 Task: Get directions from Grand Canyon, Arizona, United States to Lake Tahoe, California/Nevada, United States and reverse  starting point and destination and check the flight options
Action: Mouse moved to (1179, 269)
Screenshot: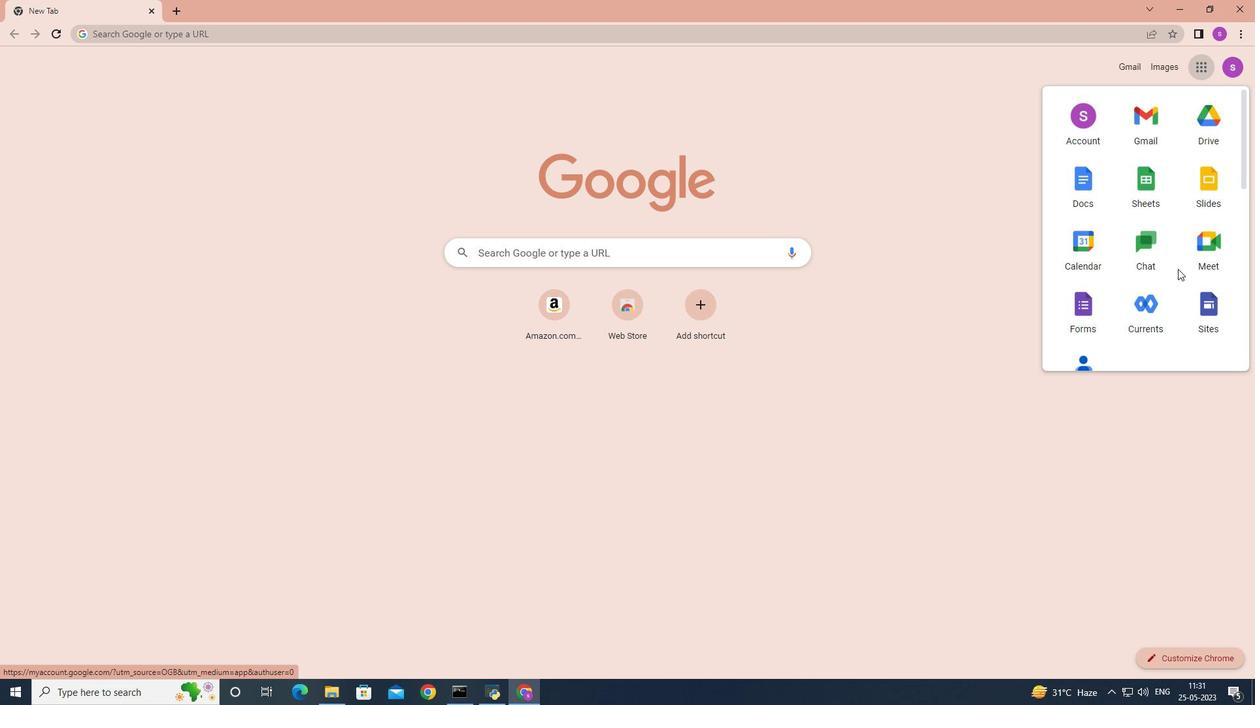 
Action: Mouse scrolled (1179, 268) with delta (0, 0)
Screenshot: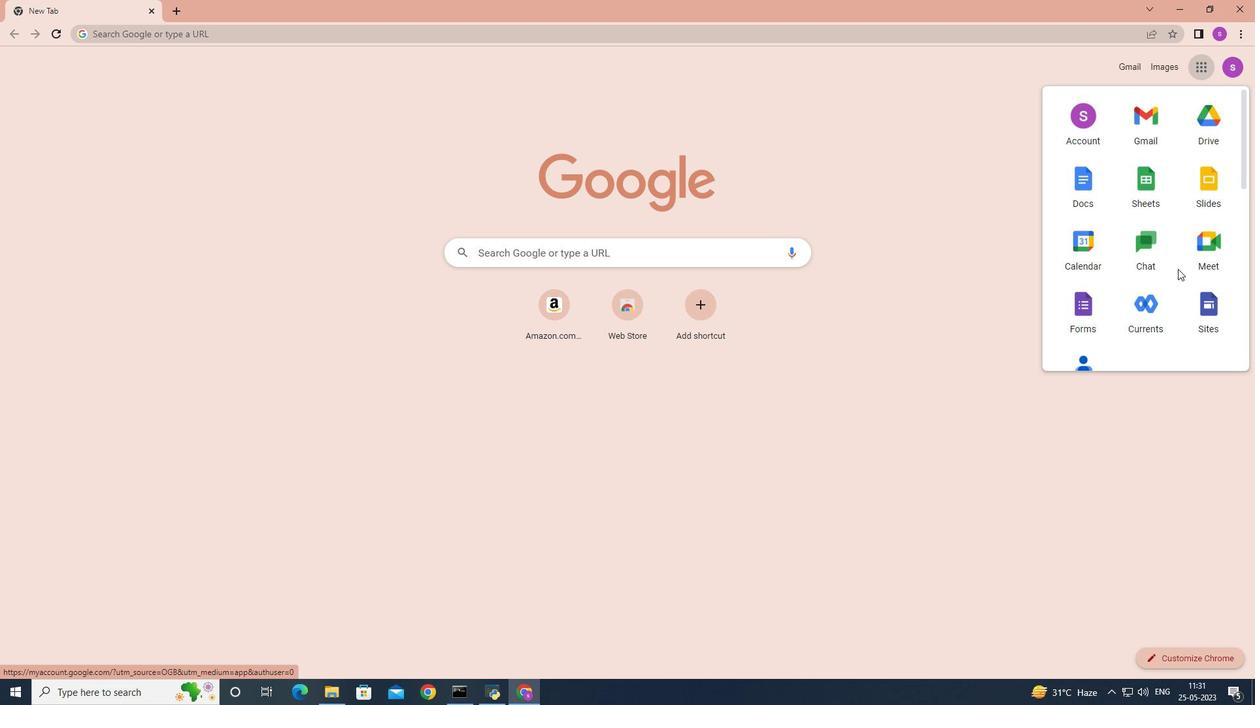 
Action: Mouse moved to (1178, 269)
Screenshot: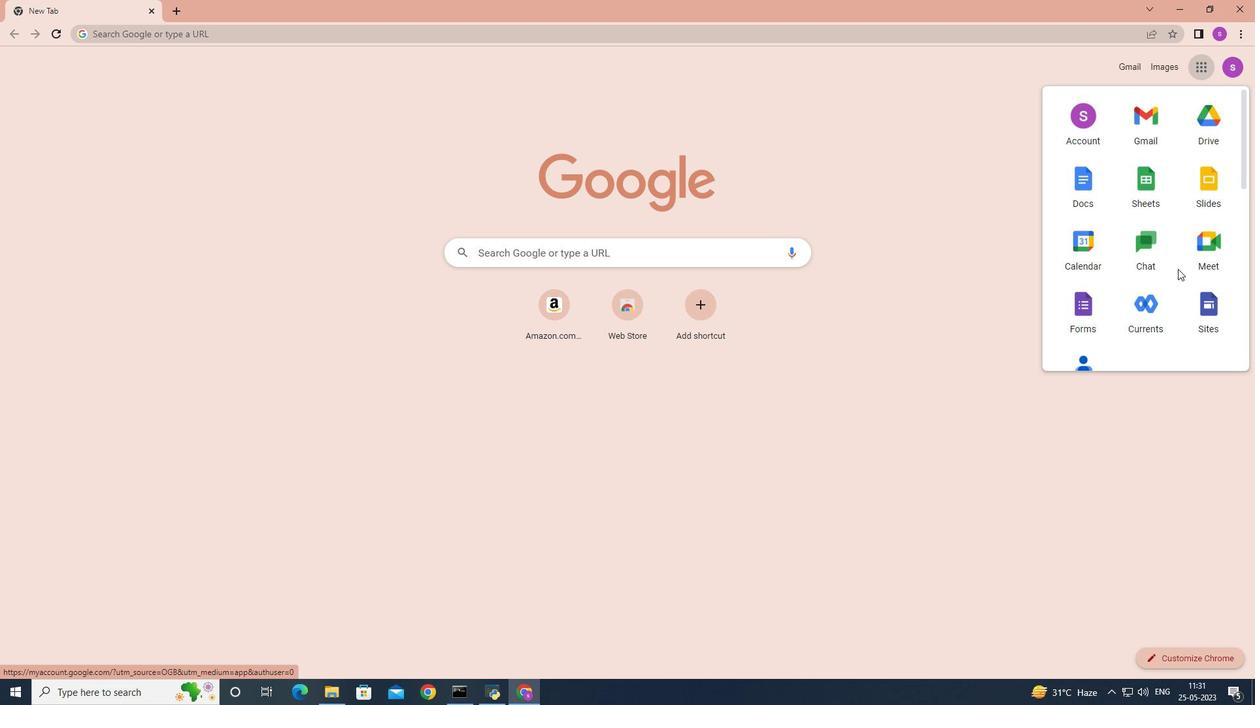 
Action: Mouse scrolled (1178, 268) with delta (0, 0)
Screenshot: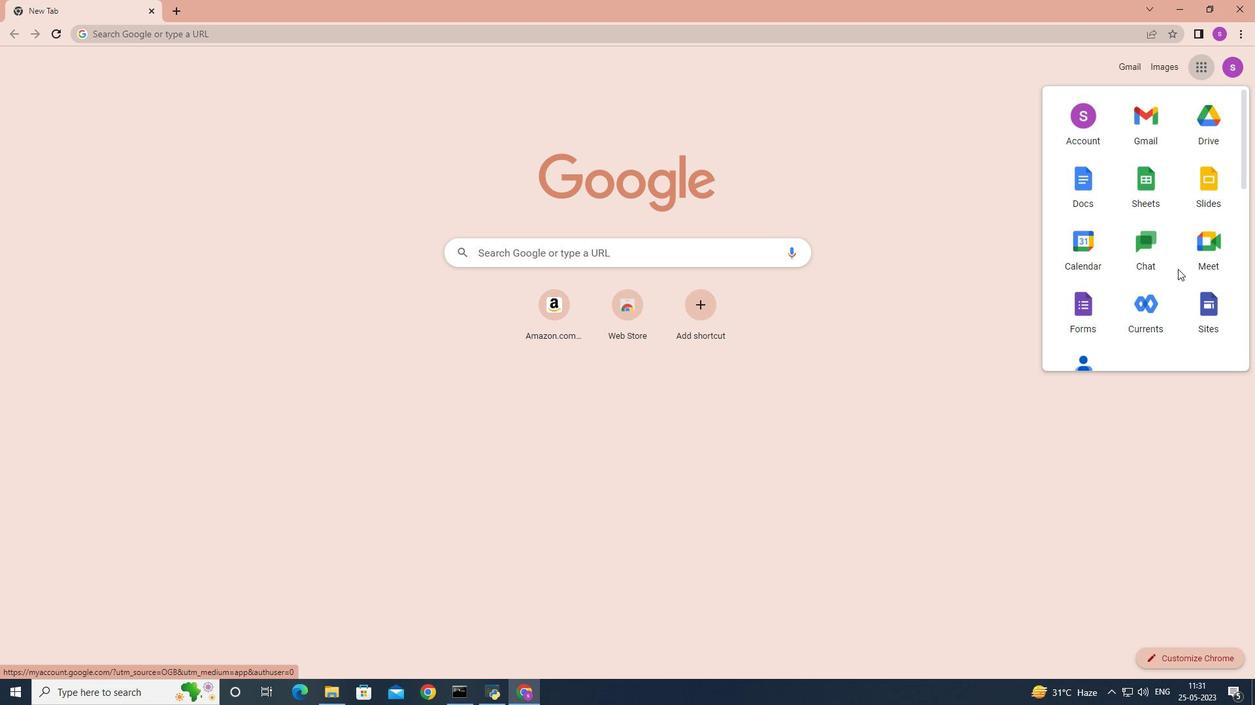 
Action: Mouse moved to (1177, 269)
Screenshot: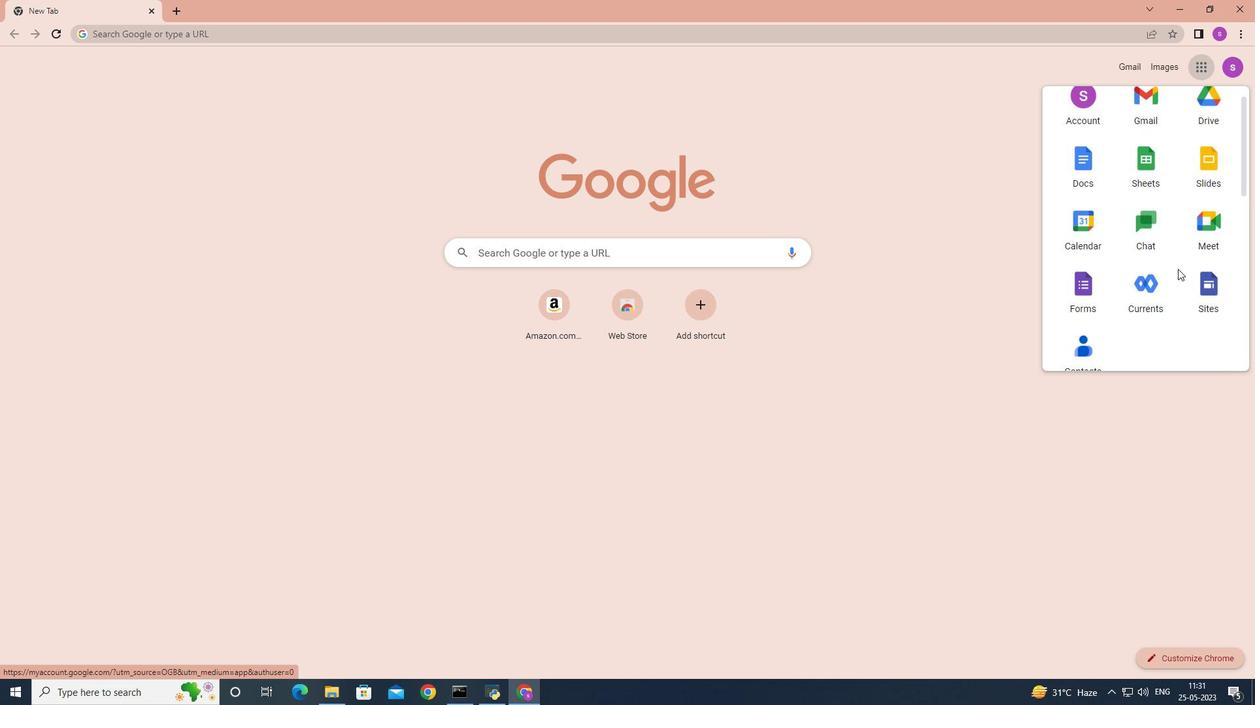 
Action: Mouse scrolled (1177, 268) with delta (0, 0)
Screenshot: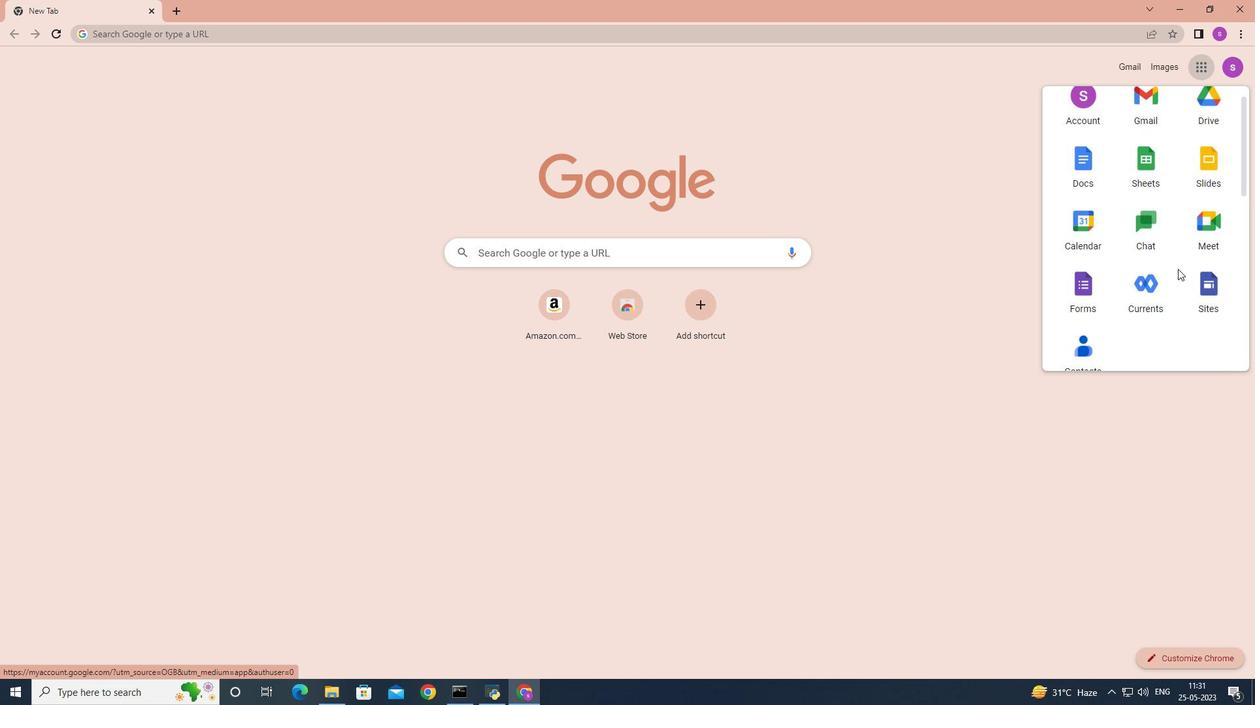 
Action: Mouse moved to (1173, 263)
Screenshot: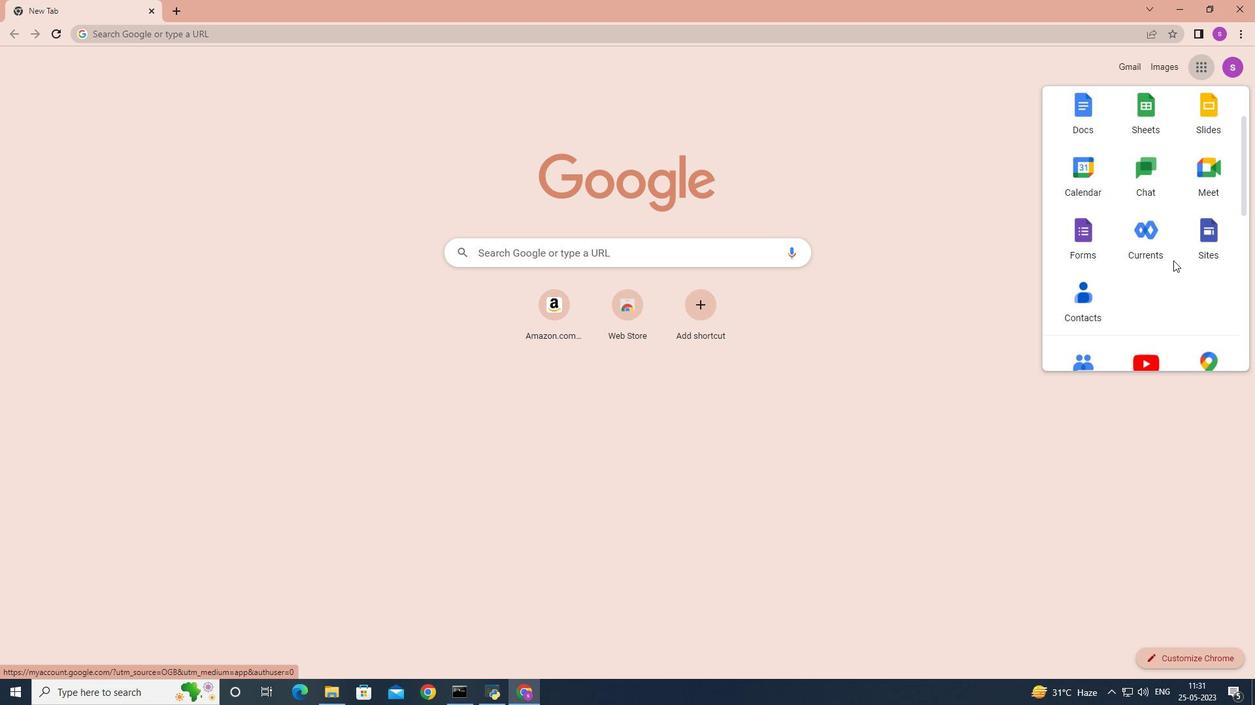 
Action: Mouse scrolled (1173, 262) with delta (0, 0)
Screenshot: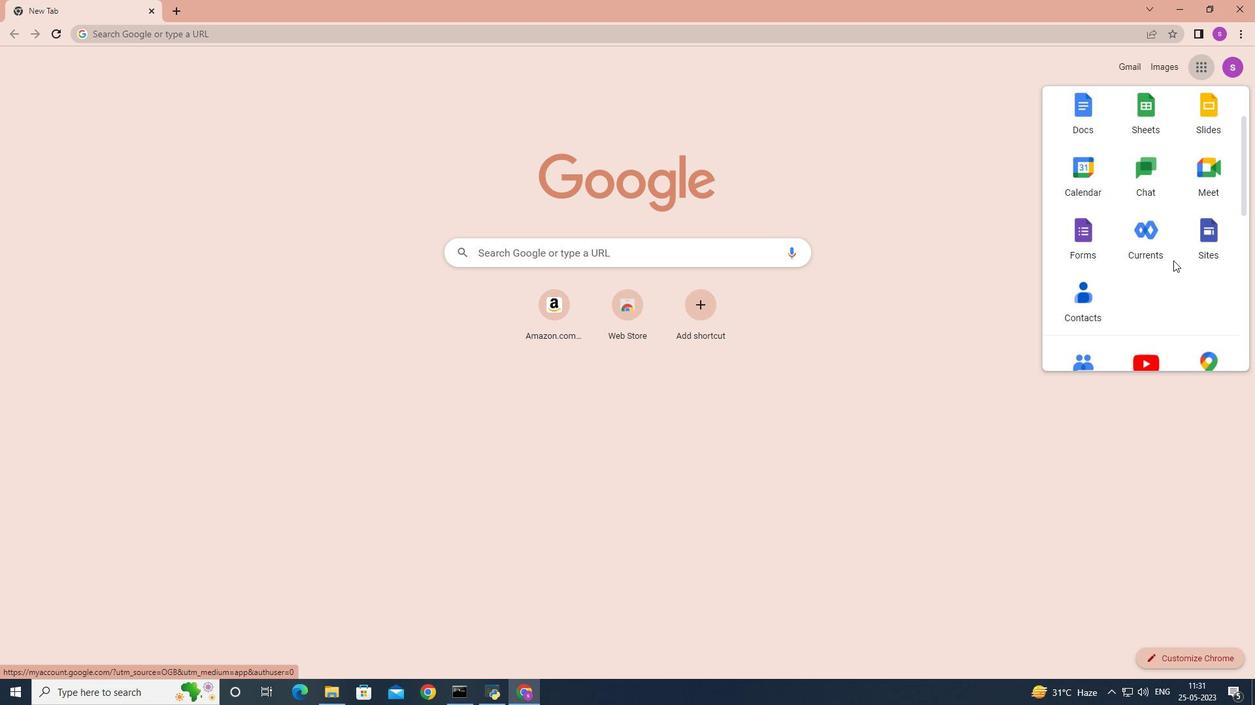 
Action: Mouse moved to (1204, 192)
Screenshot: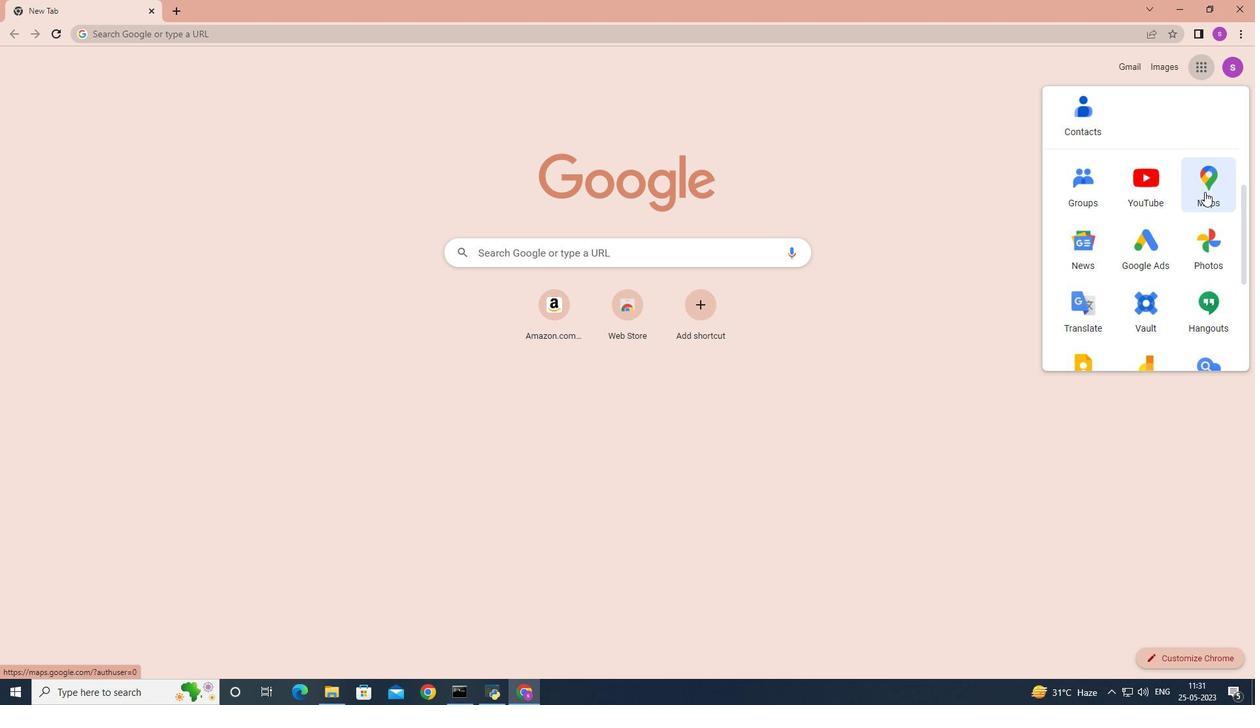 
Action: Mouse pressed left at (1204, 192)
Screenshot: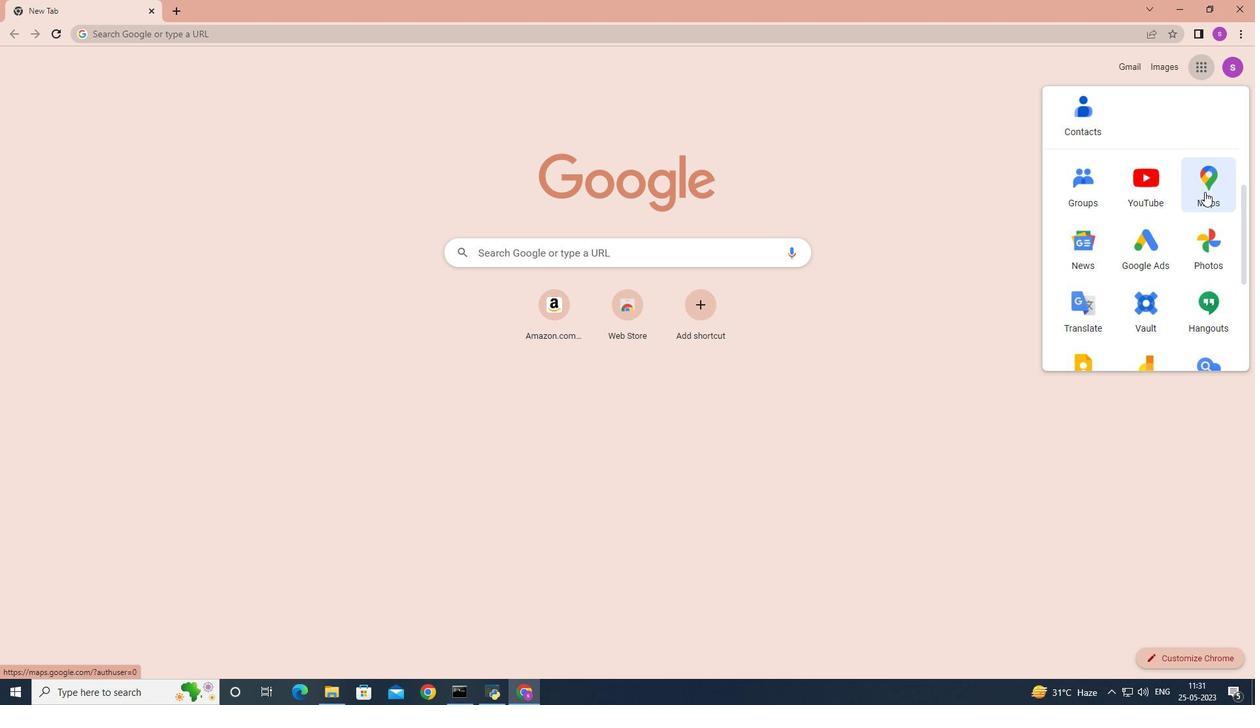 
Action: Mouse moved to (286, 65)
Screenshot: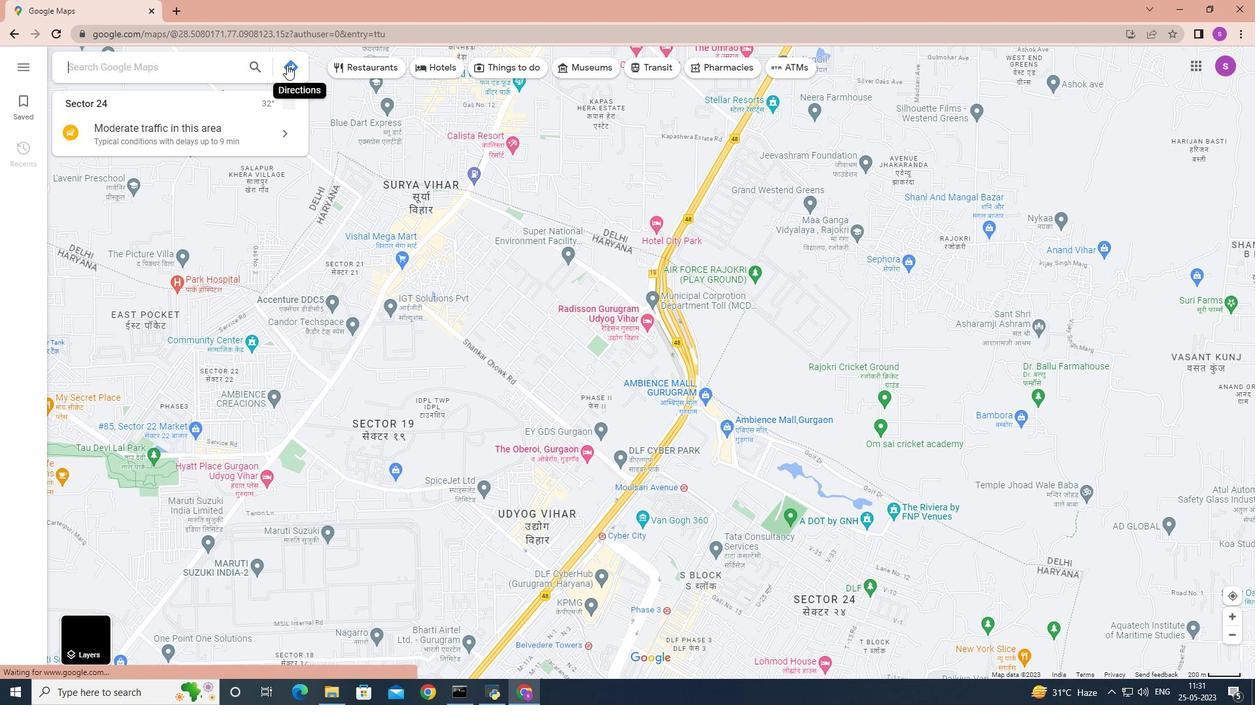 
Action: Mouse pressed left at (286, 65)
Screenshot: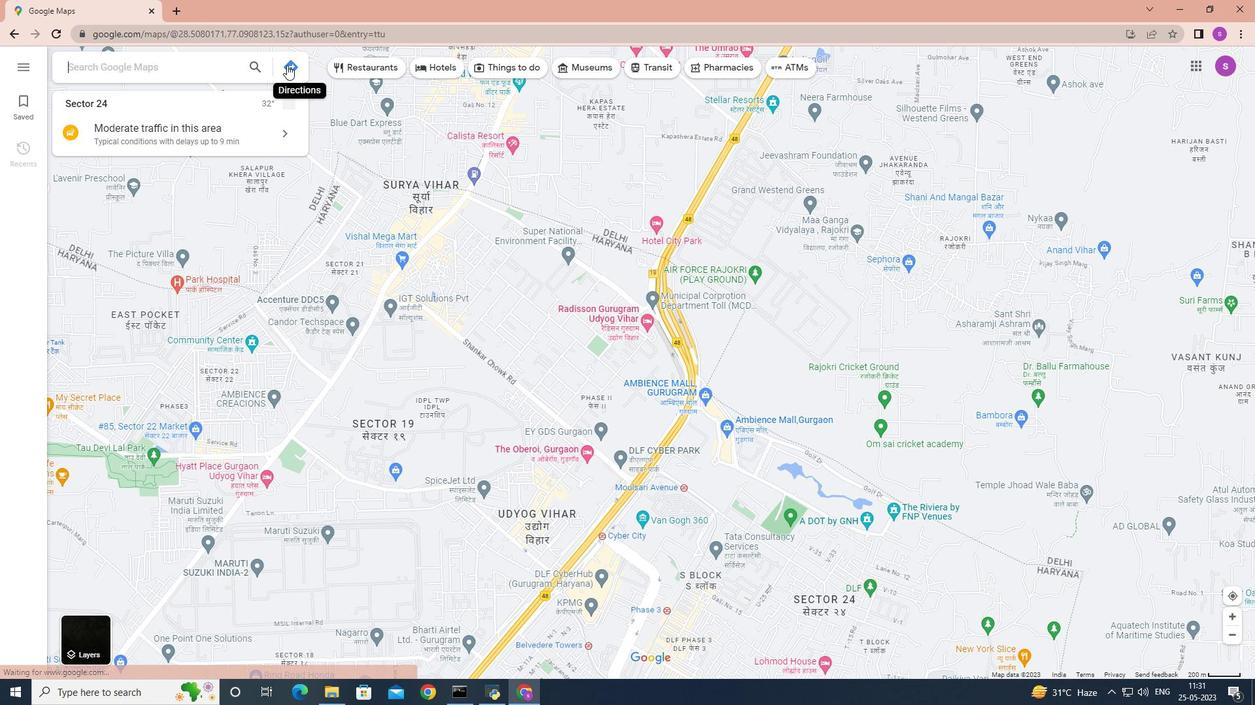 
Action: Mouse moved to (183, 113)
Screenshot: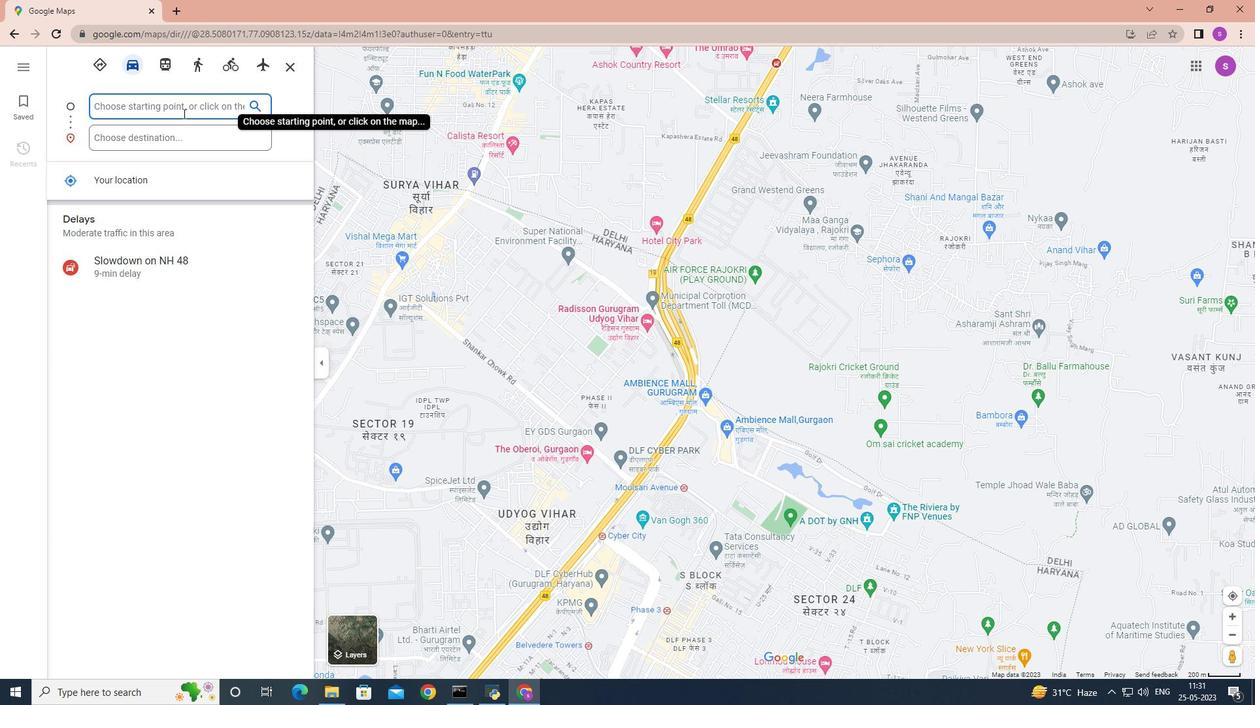 
Action: Key pressed <Key.shift>Grand<Key.space><Key.shift><Key.shift>Canyon<Key.space>,<Key.space><Key.shift><Key.shift><Key.shift>Arizona,<Key.space><Key.shift>United<Key.space><Key.shift>States
Screenshot: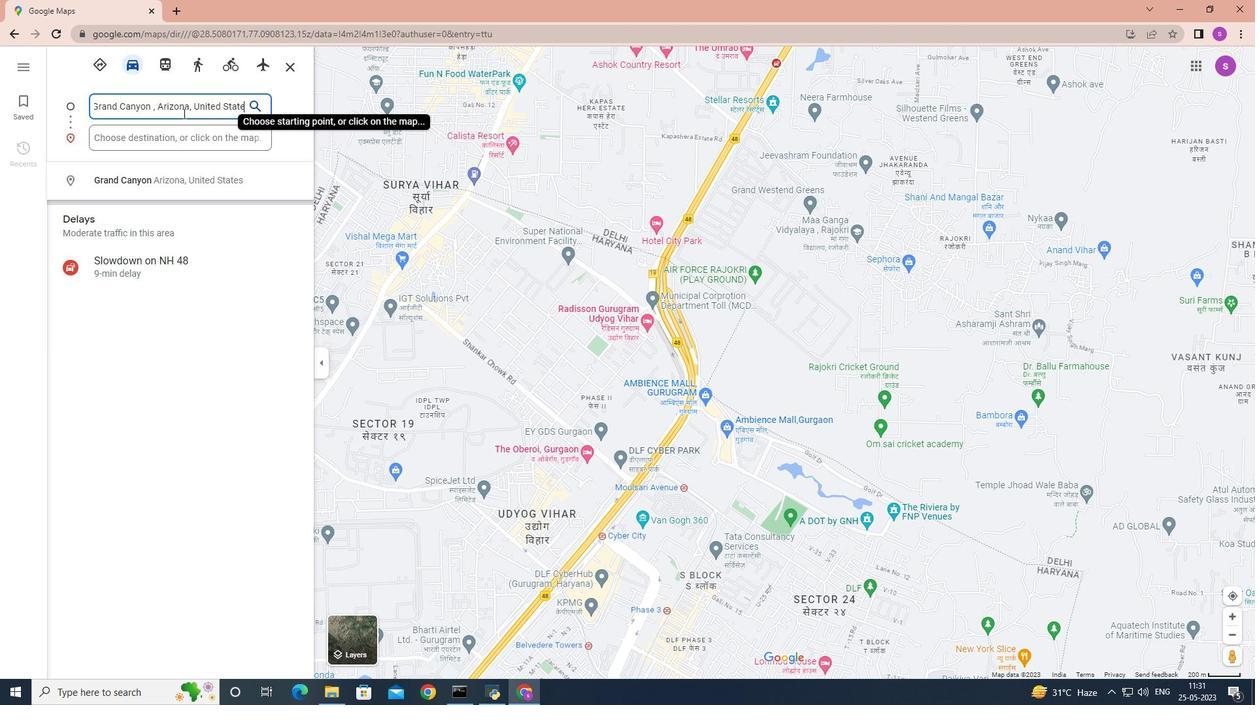 
Action: Mouse moved to (173, 142)
Screenshot: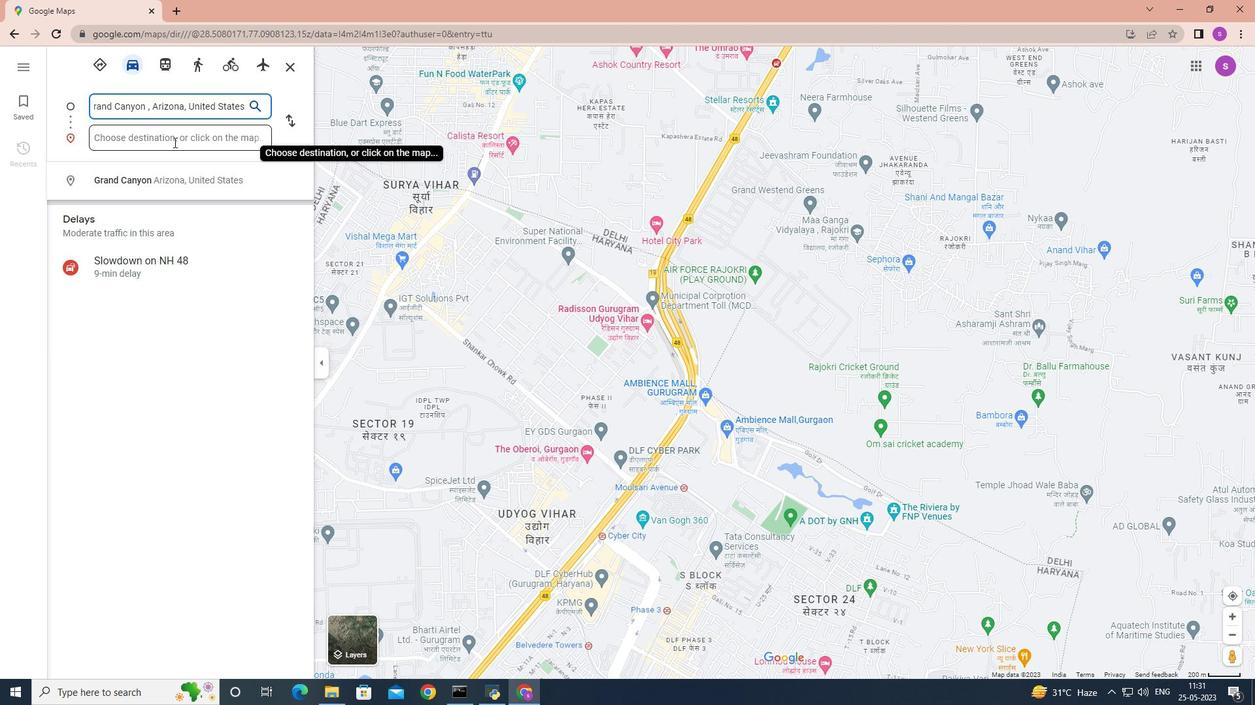 
Action: Mouse pressed left at (173, 142)
Screenshot: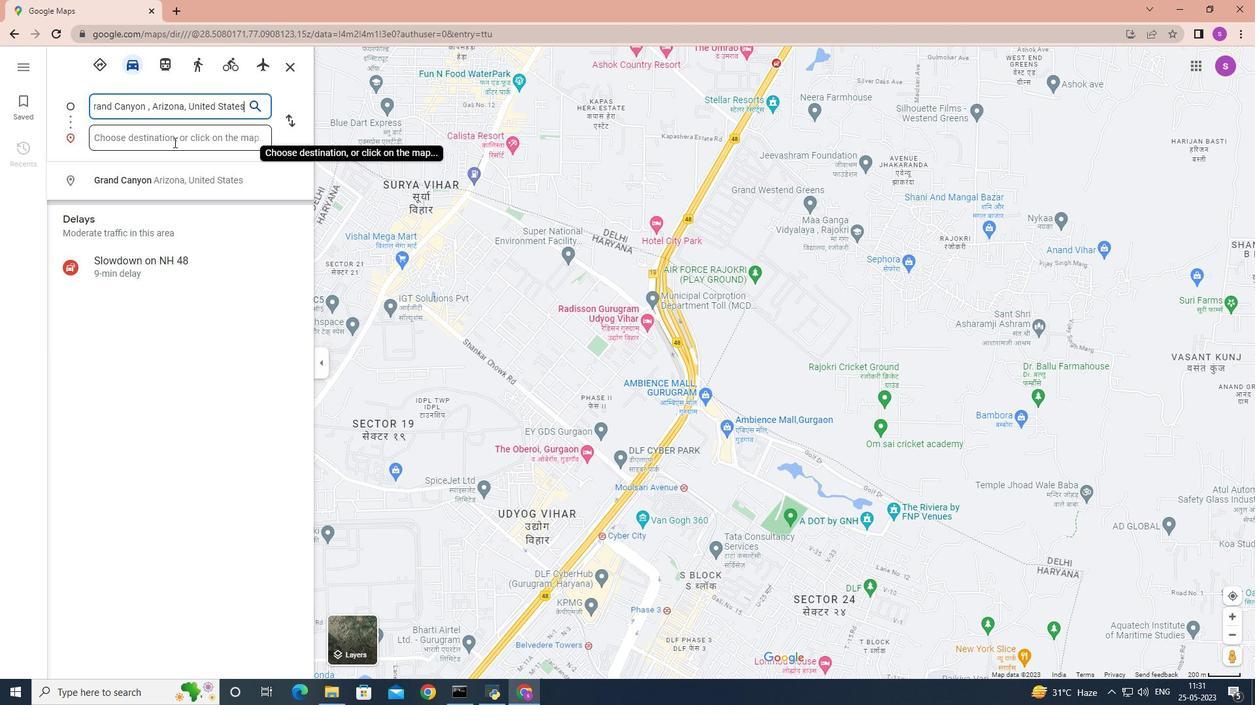 
Action: Key pressed <Key.shift>Lake<Key.space><Key.shift>Tahoe,<Key.space><Key.shift>California/<Key.shift><Key.shift>Nevada,<Key.space><Key.shift>United<Key.space><Key.shift>States
Screenshot: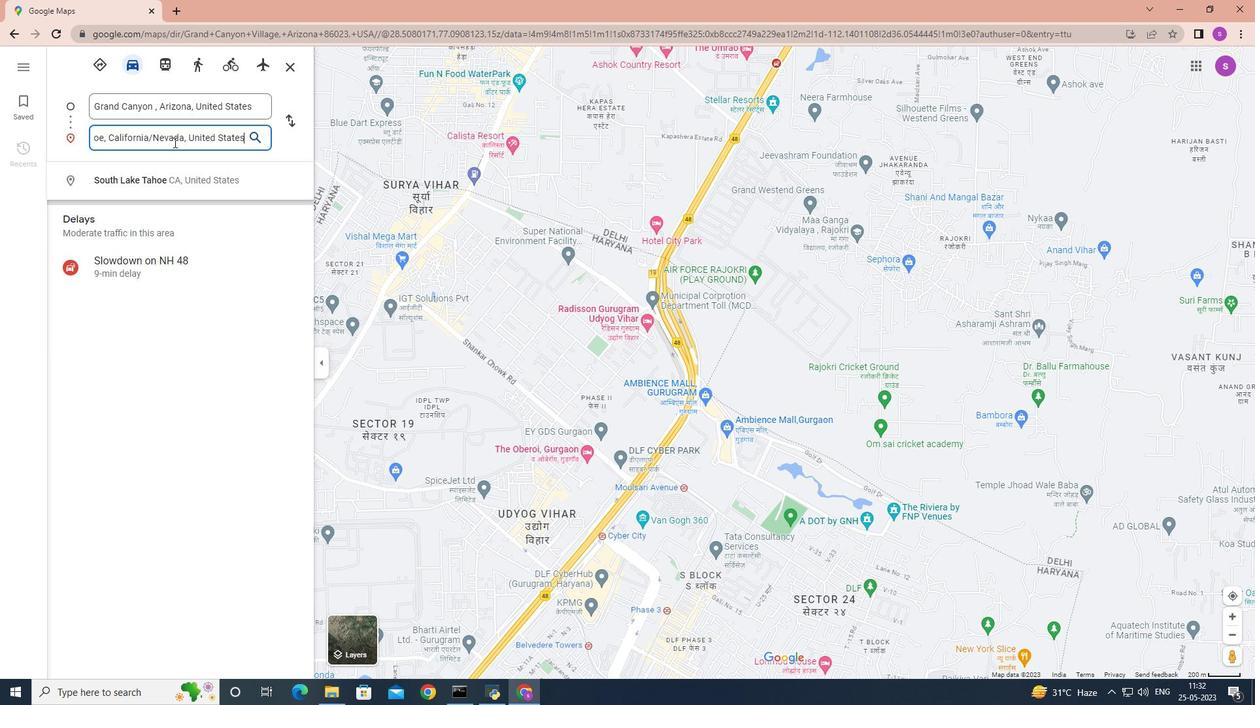 
Action: Mouse moved to (255, 135)
Screenshot: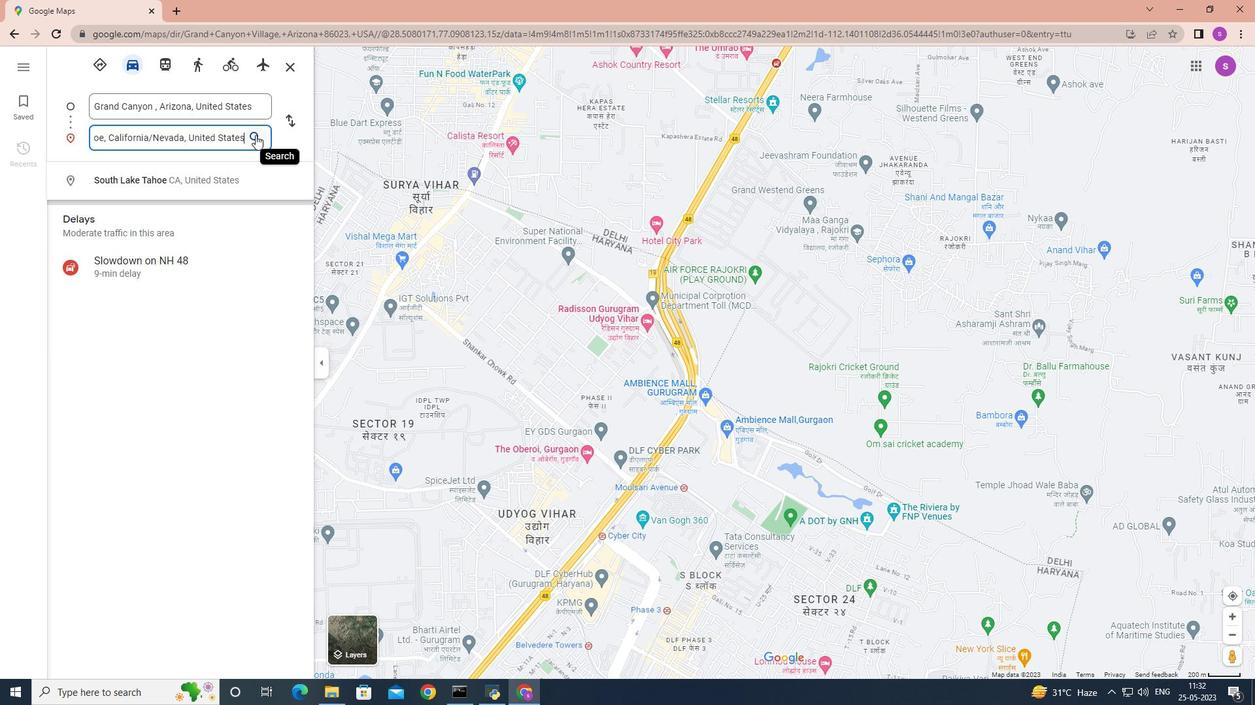 
Action: Mouse pressed left at (255, 135)
Screenshot: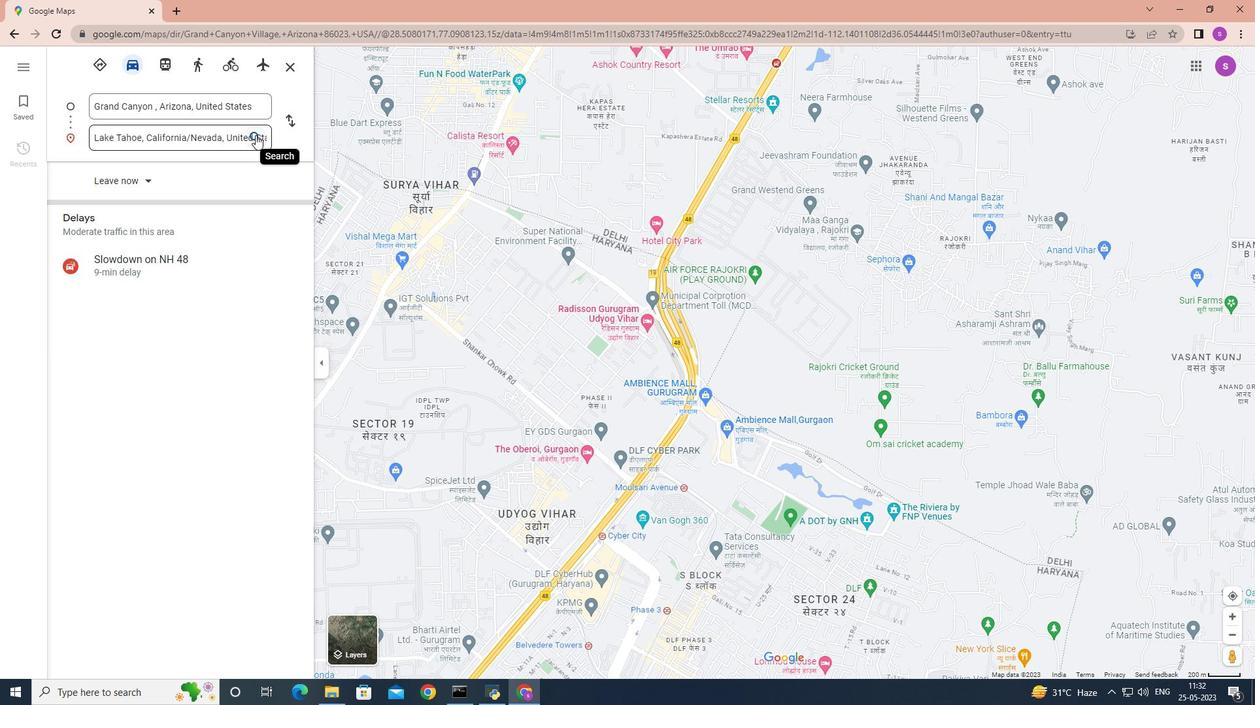 
Action: Mouse moved to (288, 121)
Screenshot: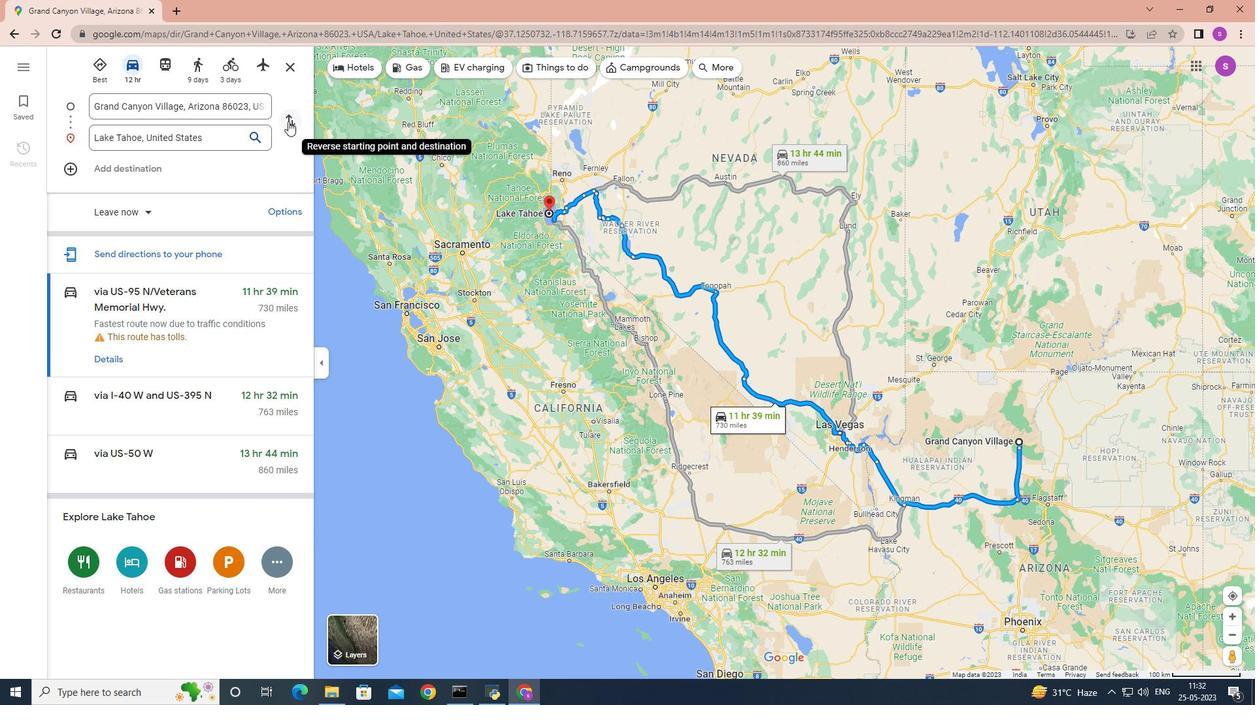 
Action: Mouse pressed left at (288, 121)
Screenshot: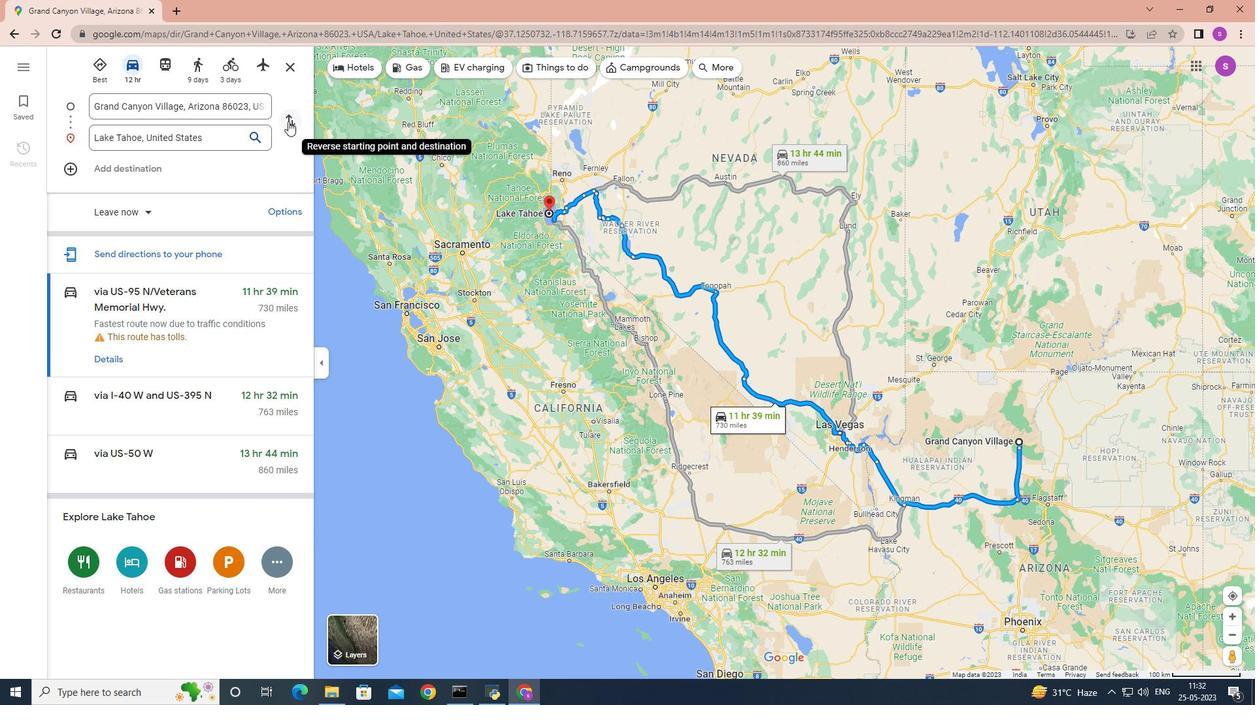 
Action: Mouse moved to (264, 68)
Screenshot: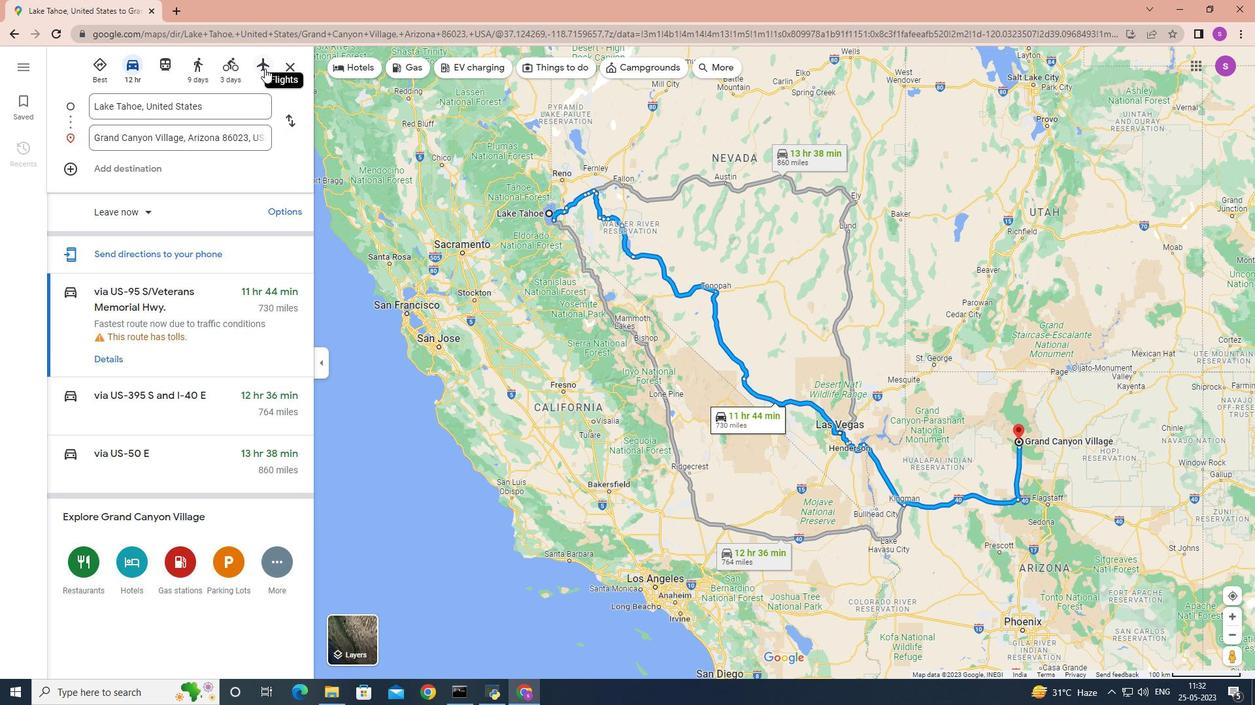
Action: Mouse pressed left at (264, 68)
Screenshot: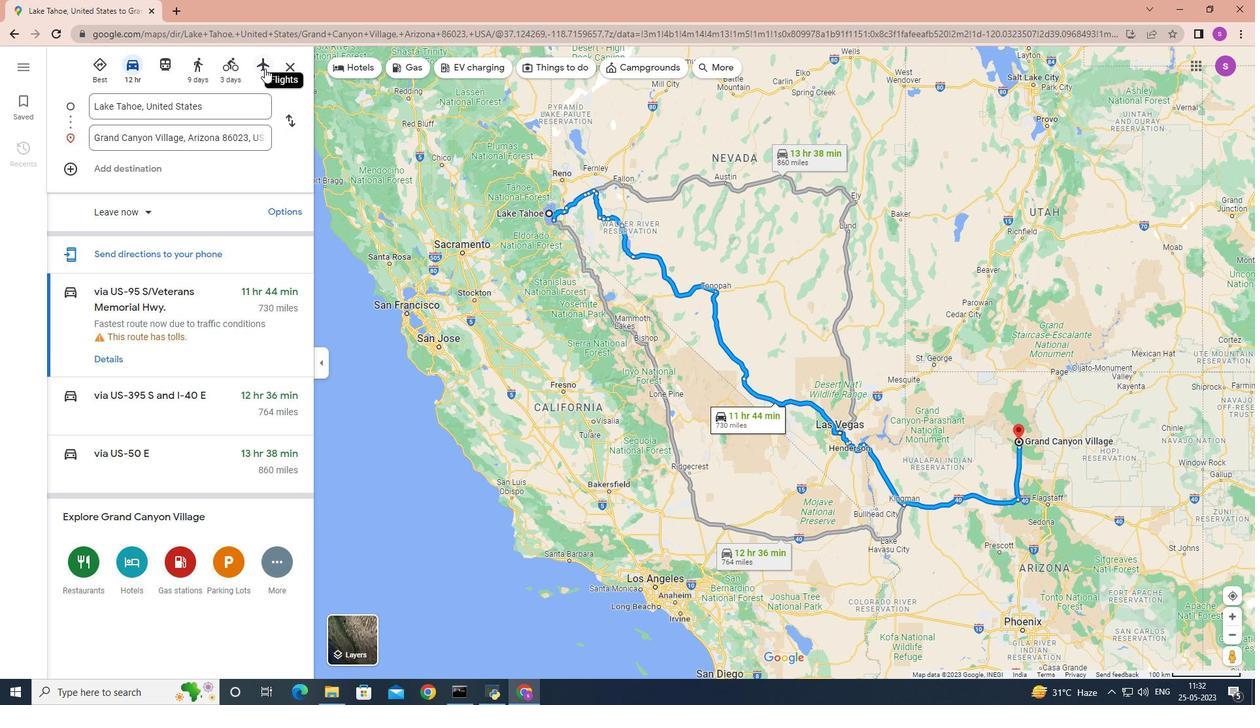 
Action: Mouse moved to (551, 313)
Screenshot: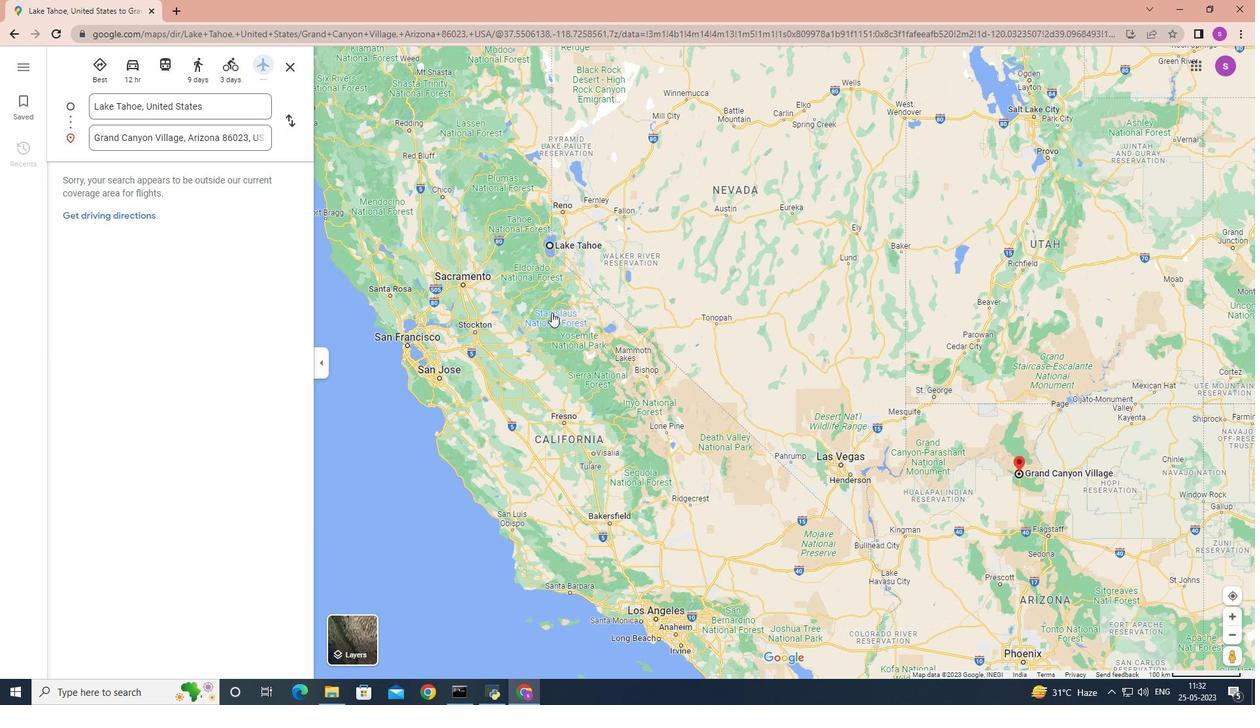 
Action: Mouse scrolled (551, 312) with delta (0, 0)
Screenshot: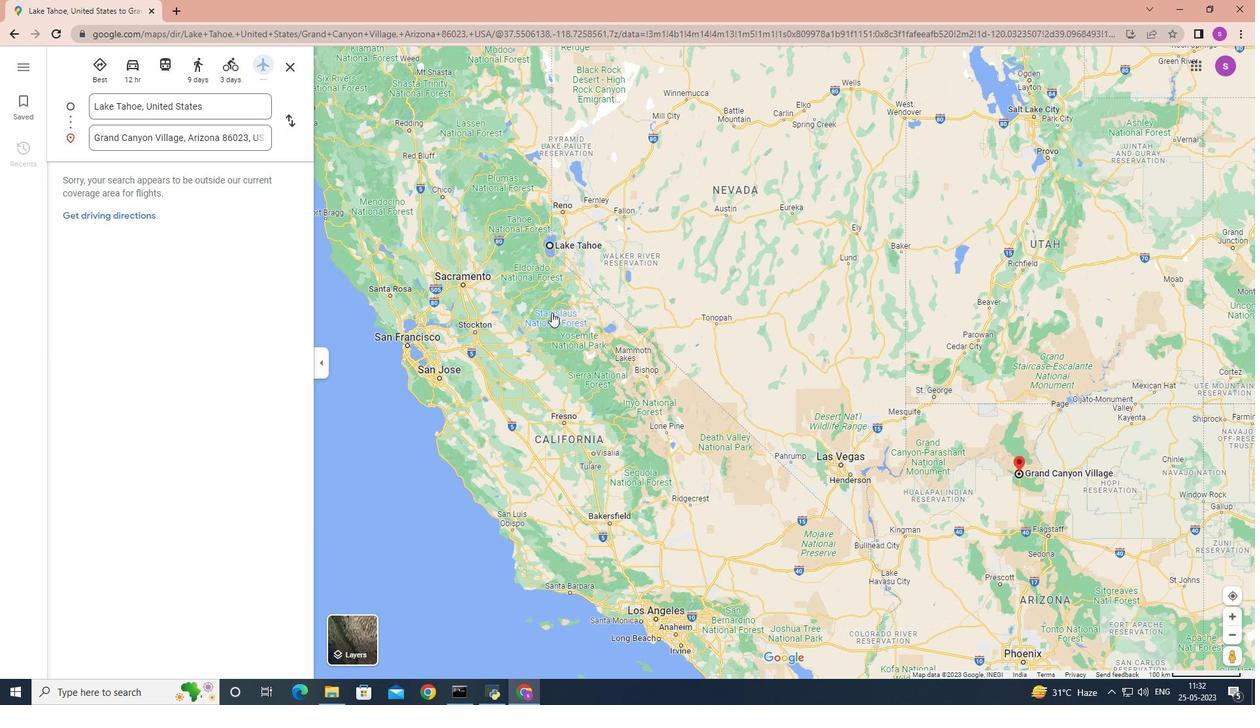 
Action: Mouse moved to (551, 313)
Screenshot: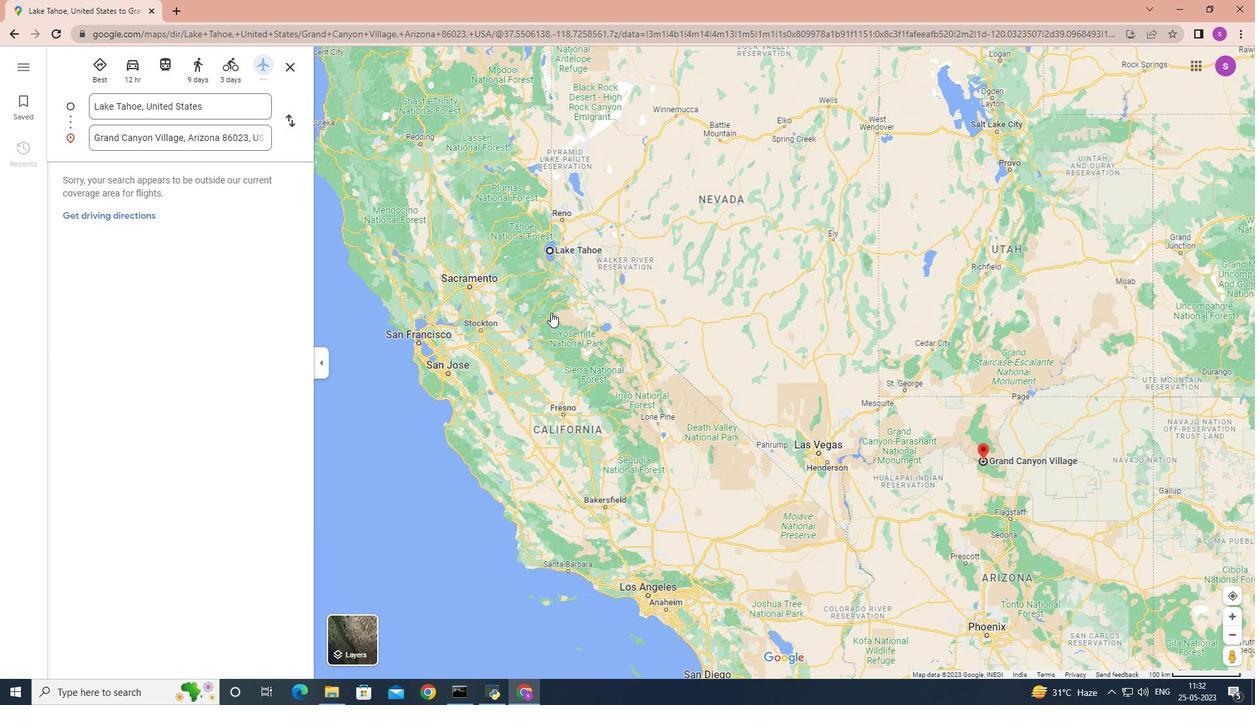 
Action: Mouse scrolled (551, 312) with delta (0, 0)
Screenshot: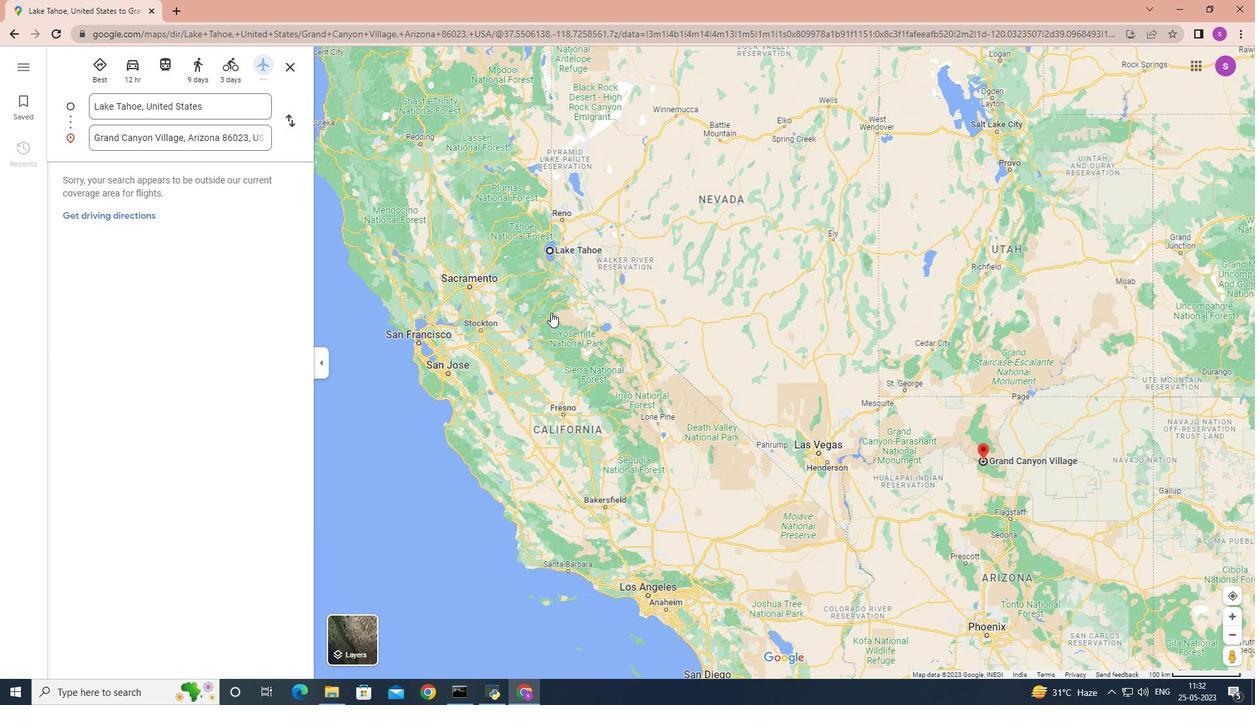 
Action: Mouse moved to (551, 313)
Screenshot: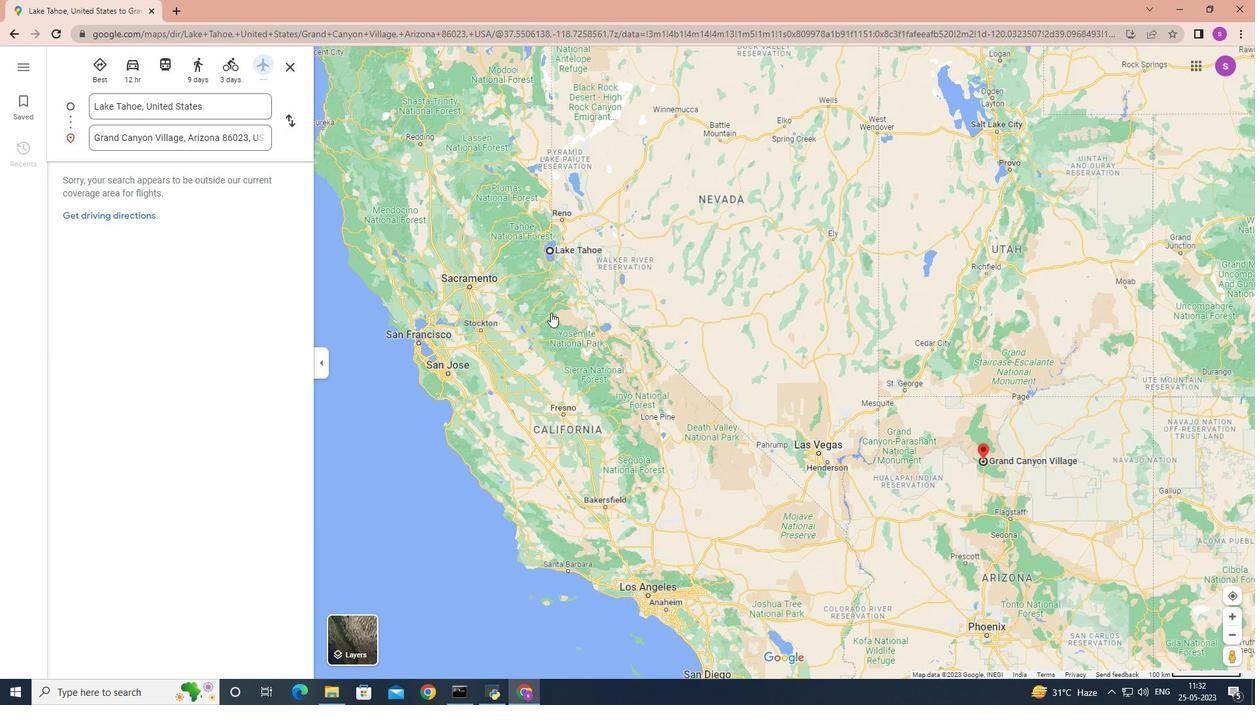 
Action: Mouse scrolled (551, 312) with delta (0, 0)
Screenshot: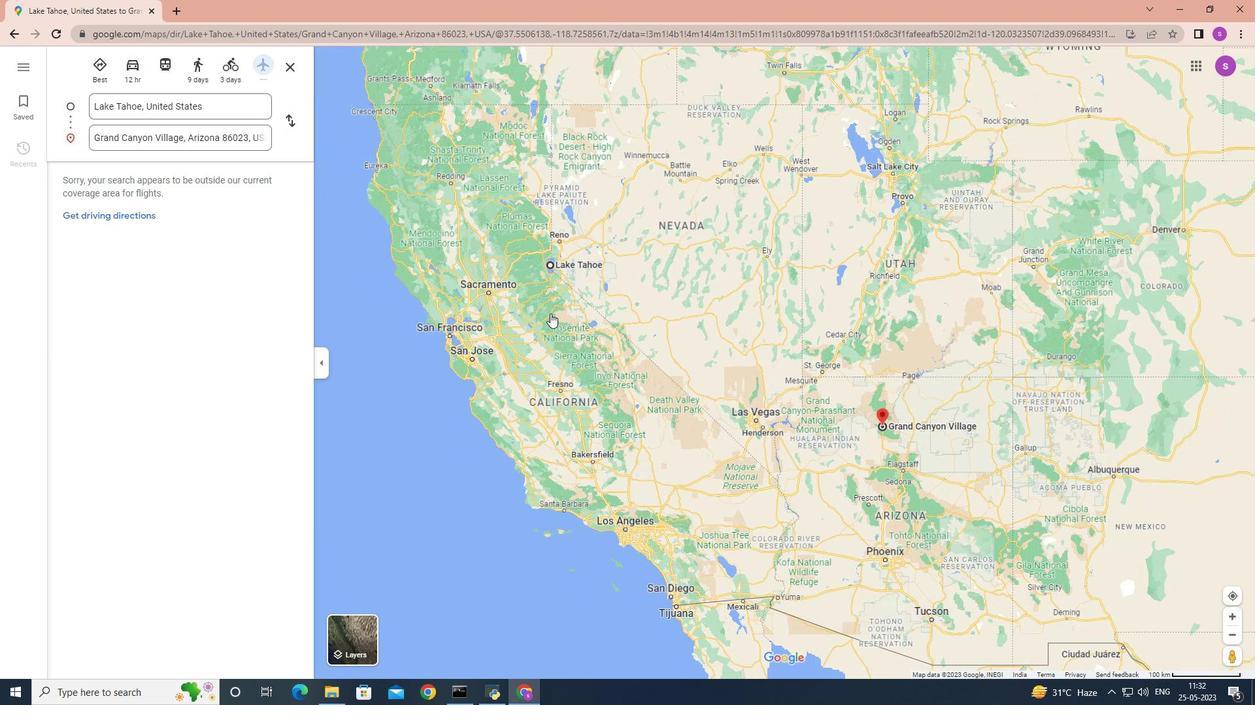 
Action: Mouse moved to (550, 313)
Screenshot: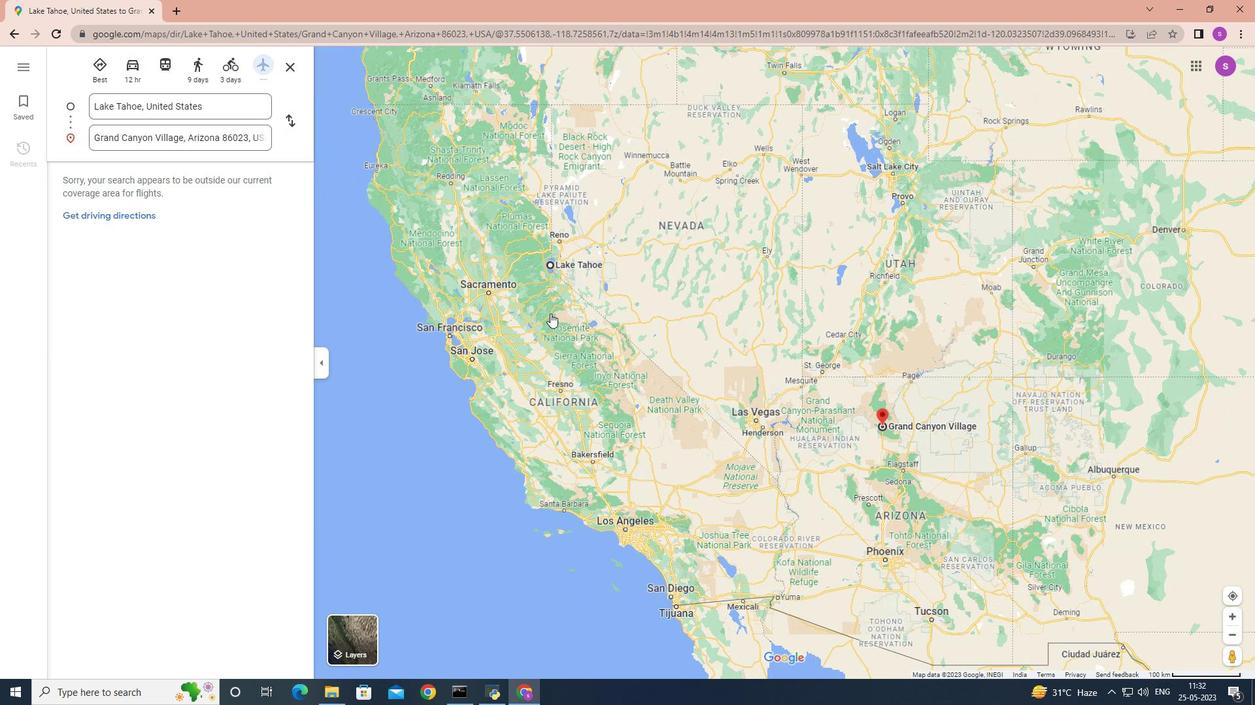 
Action: Mouse scrolled (550, 313) with delta (0, 0)
Screenshot: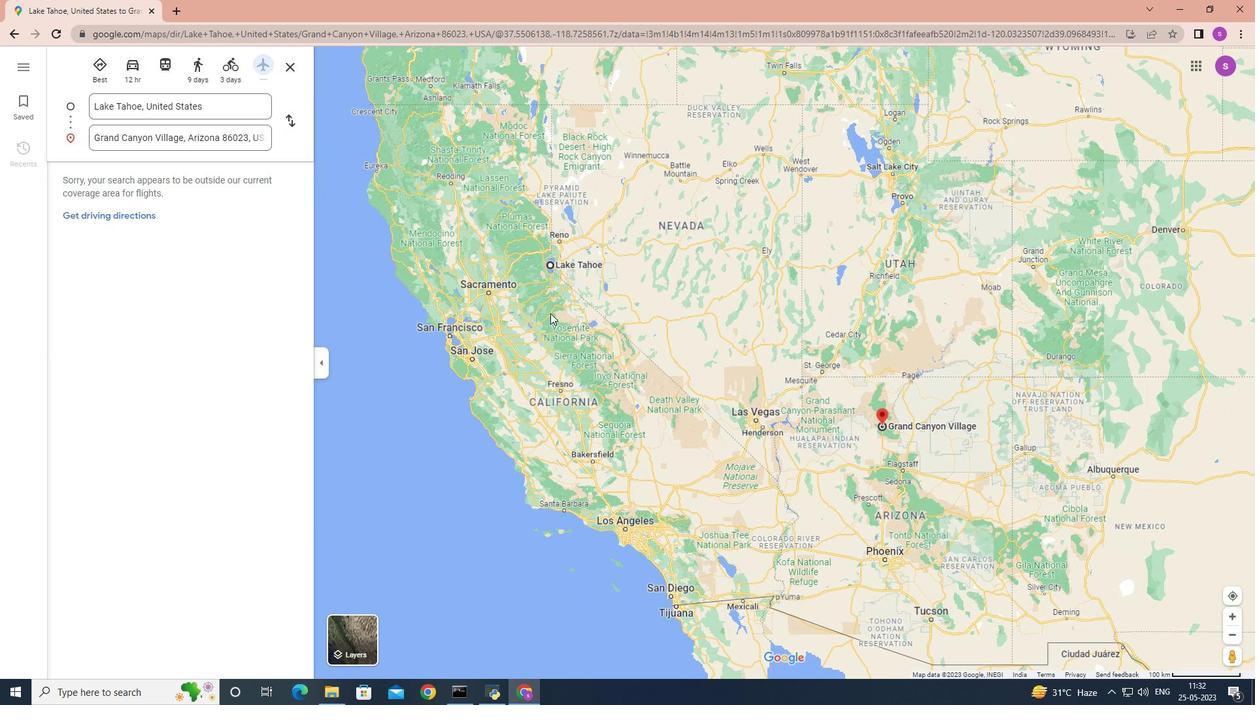 
Action: Mouse moved to (549, 313)
Screenshot: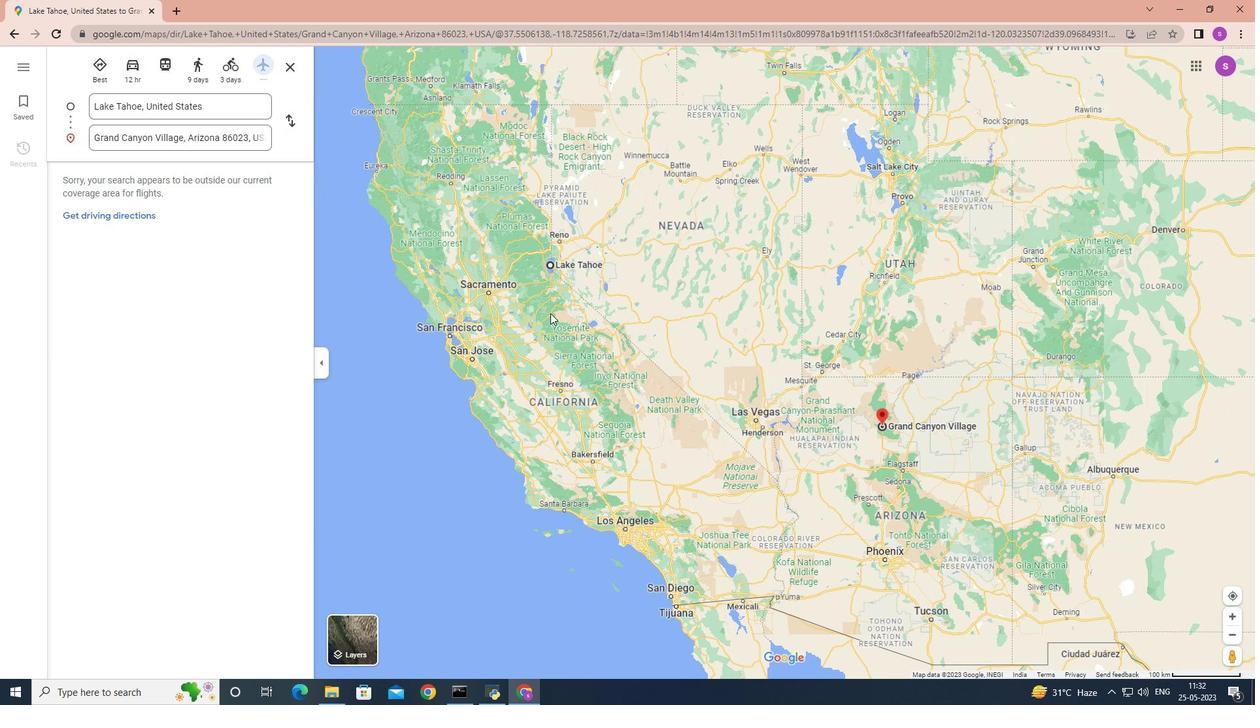 
Action: Mouse scrolled (549, 313) with delta (0, 0)
Screenshot: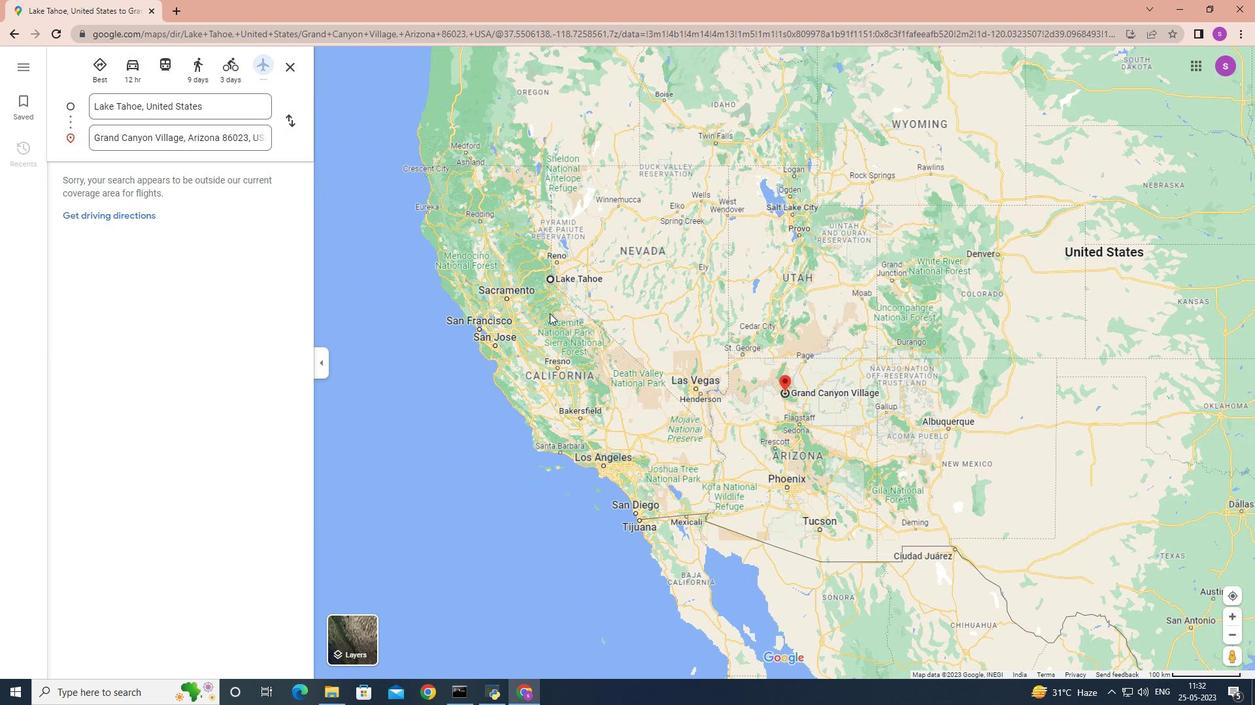 
Action: Mouse moved to (551, 312)
Screenshot: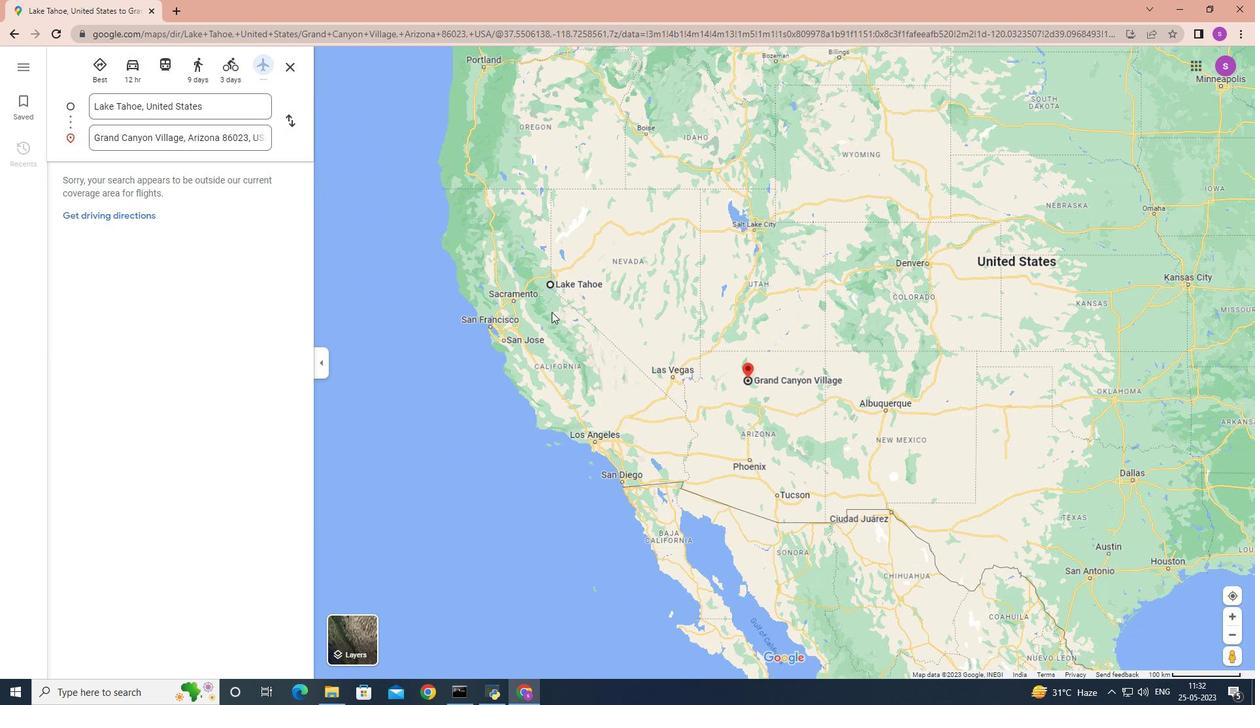 
Action: Mouse scrolled (551, 311) with delta (0, 0)
Screenshot: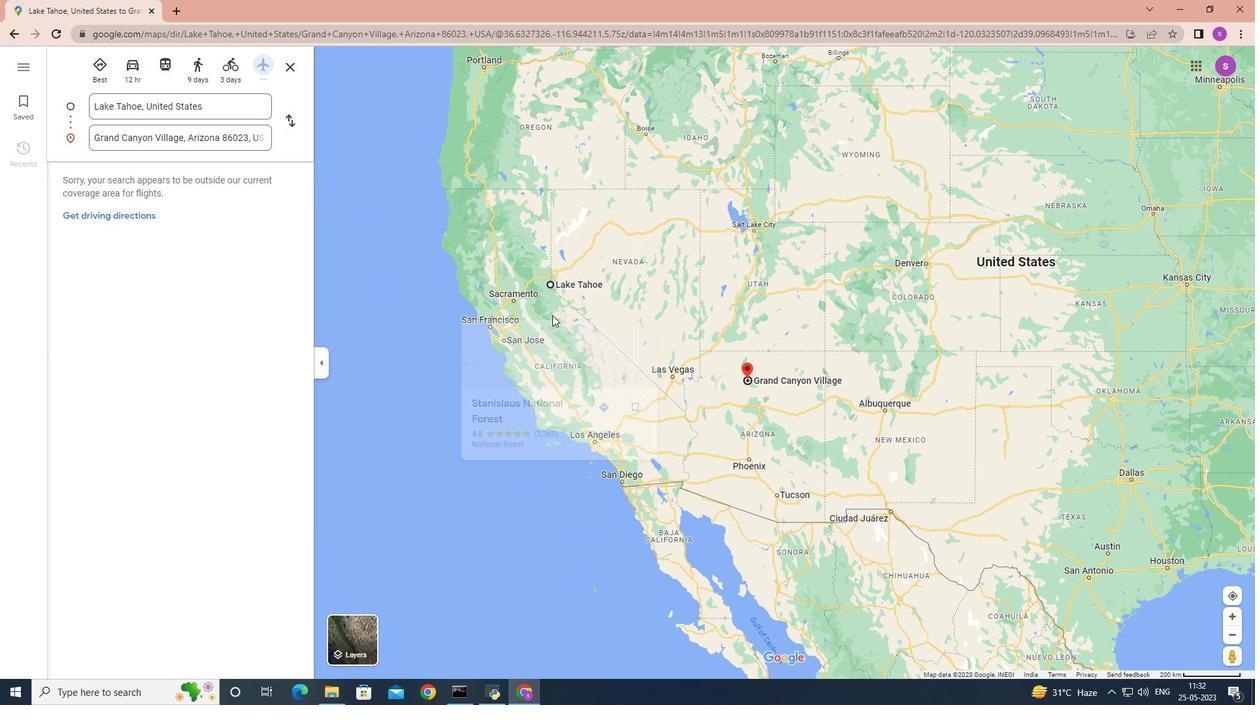 
Action: Mouse moved to (552, 316)
Screenshot: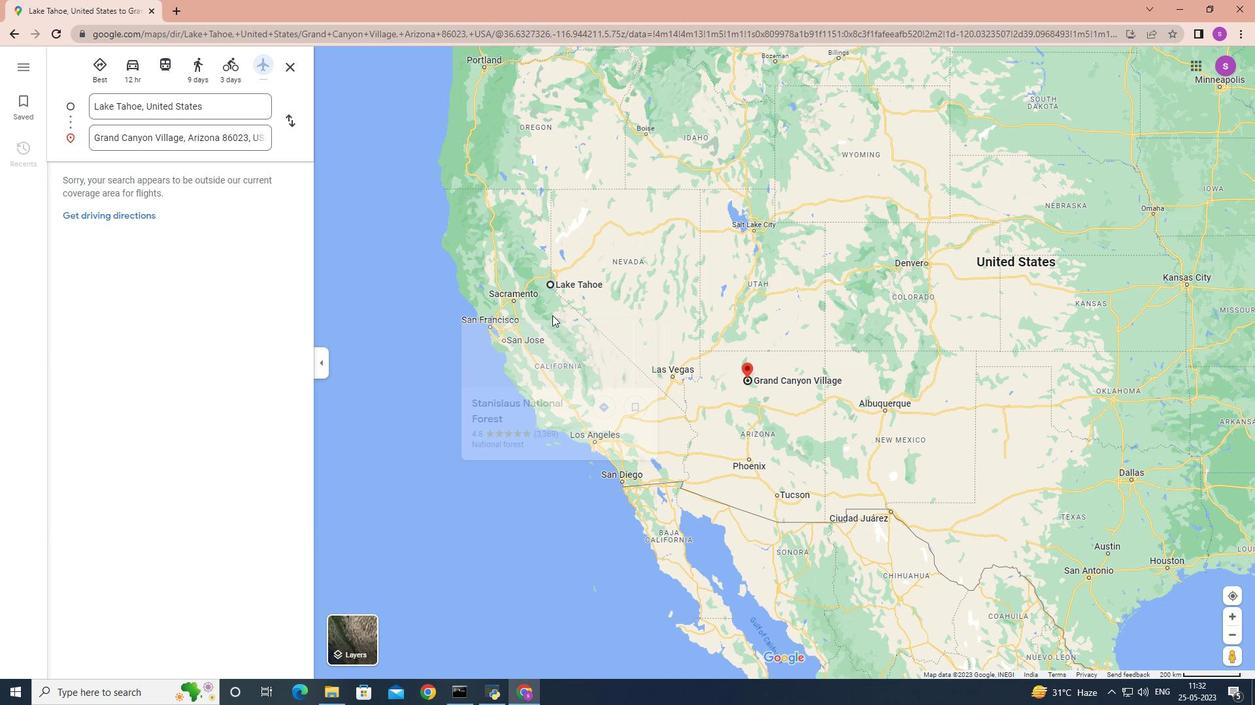 
Action: Mouse scrolled (552, 315) with delta (0, 0)
Screenshot: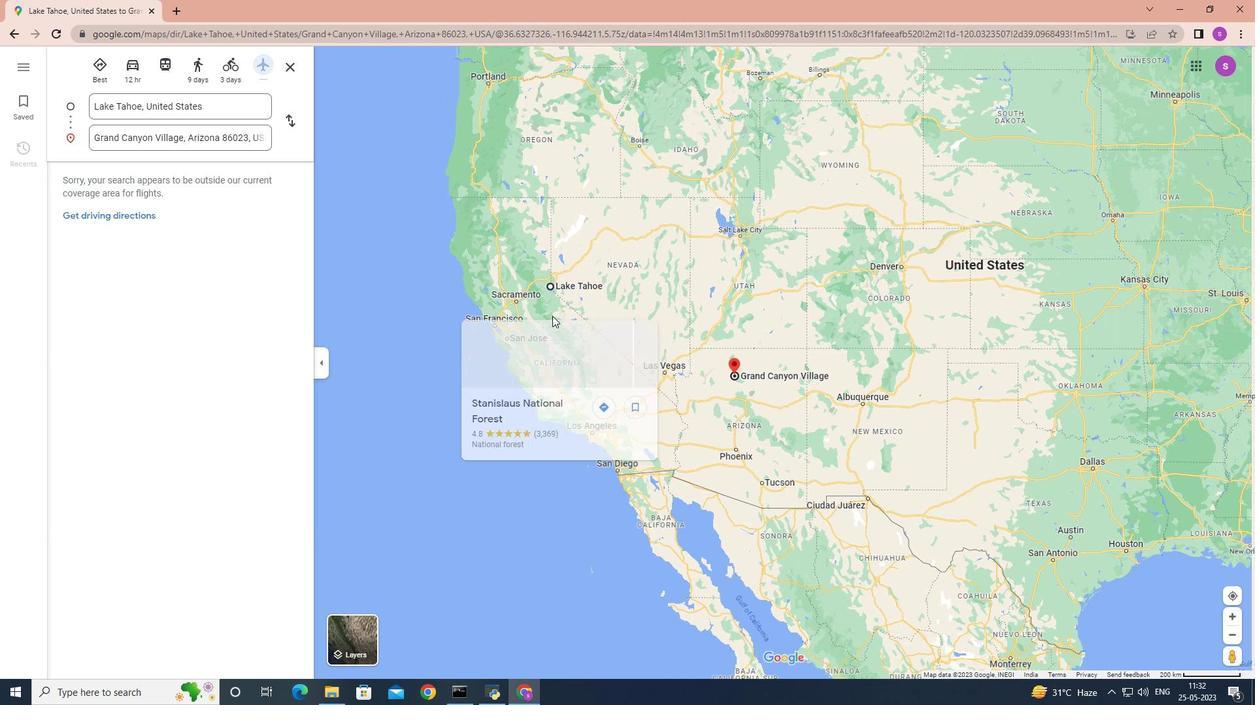 
Action: Mouse scrolled (552, 315) with delta (0, 0)
Screenshot: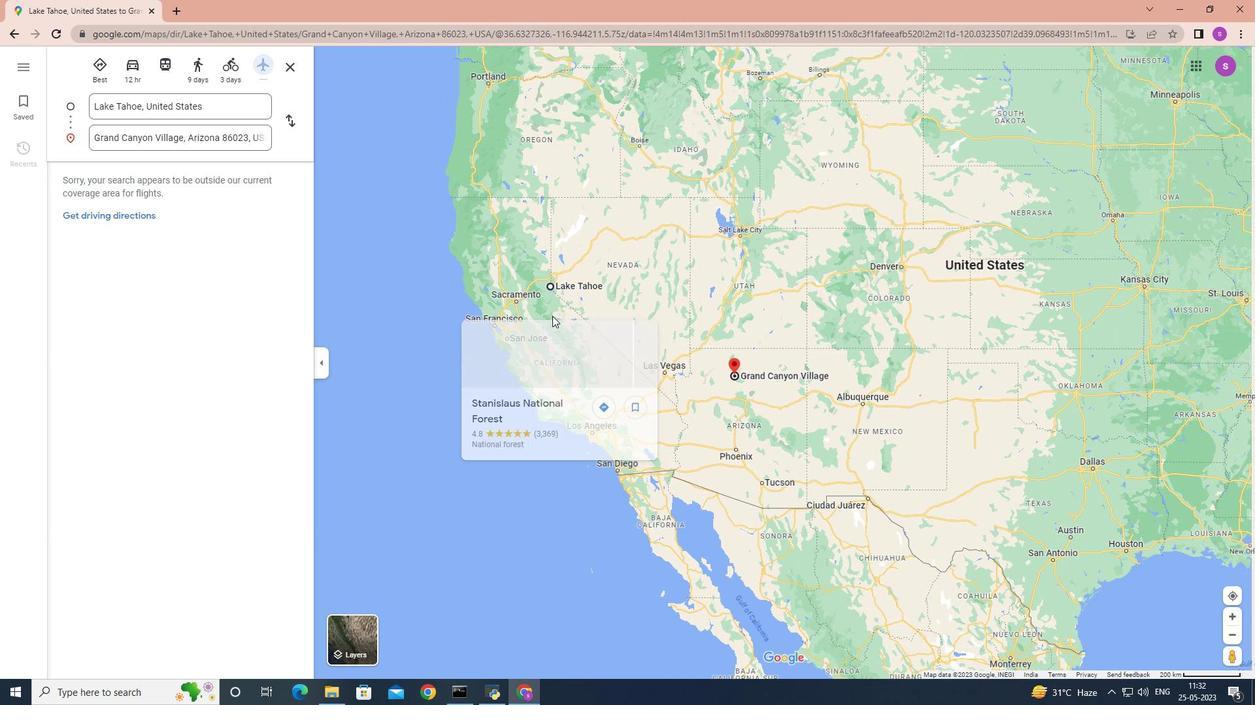 
Action: Mouse moved to (552, 317)
Screenshot: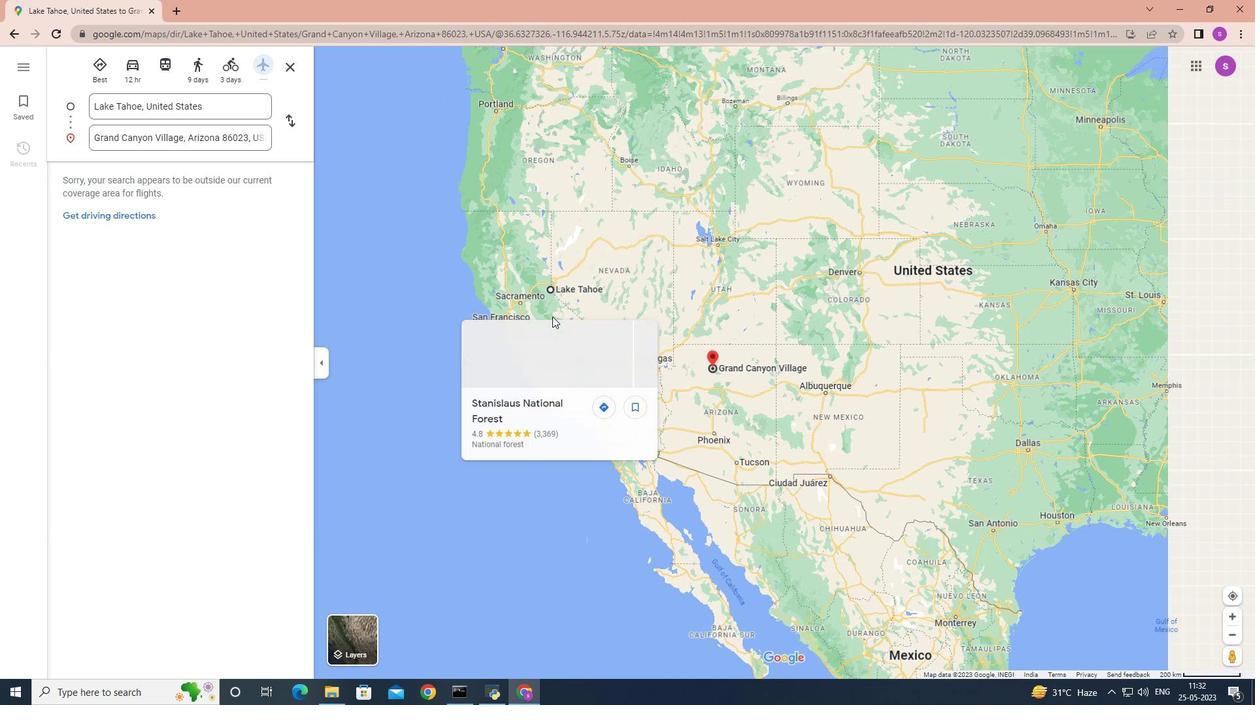 
Action: Mouse scrolled (552, 316) with delta (0, 0)
Screenshot: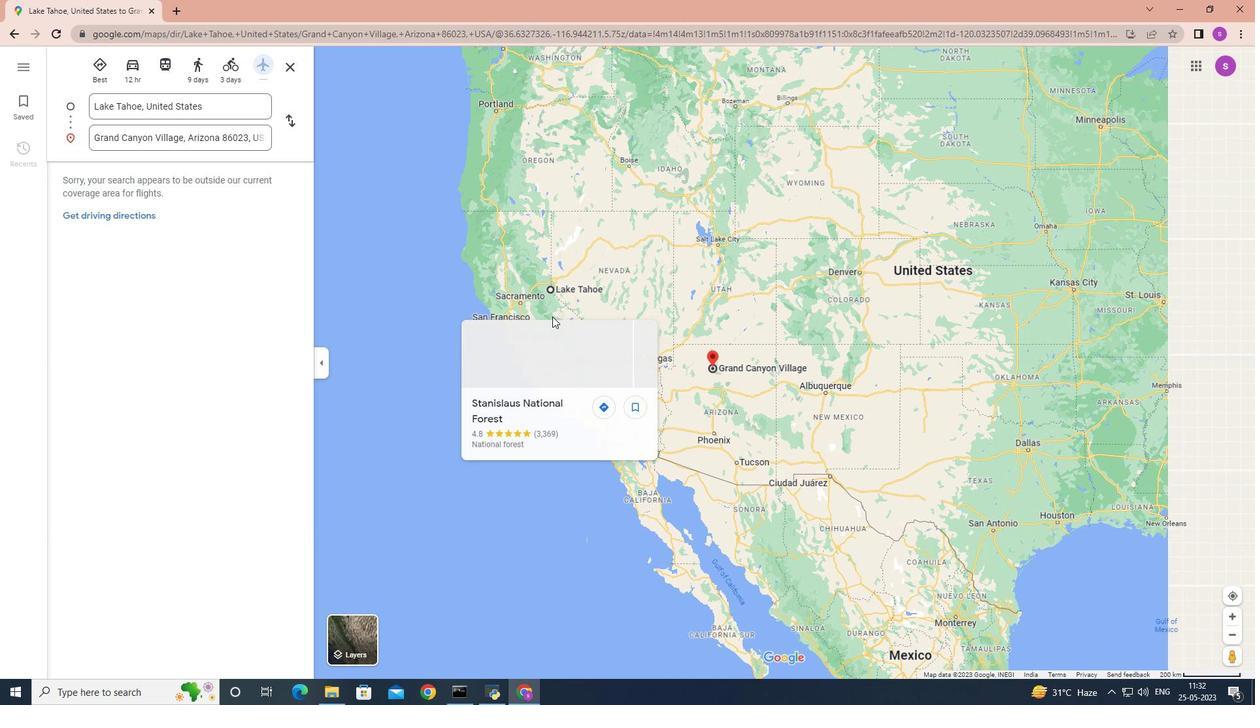 
Action: Mouse moved to (517, 255)
Screenshot: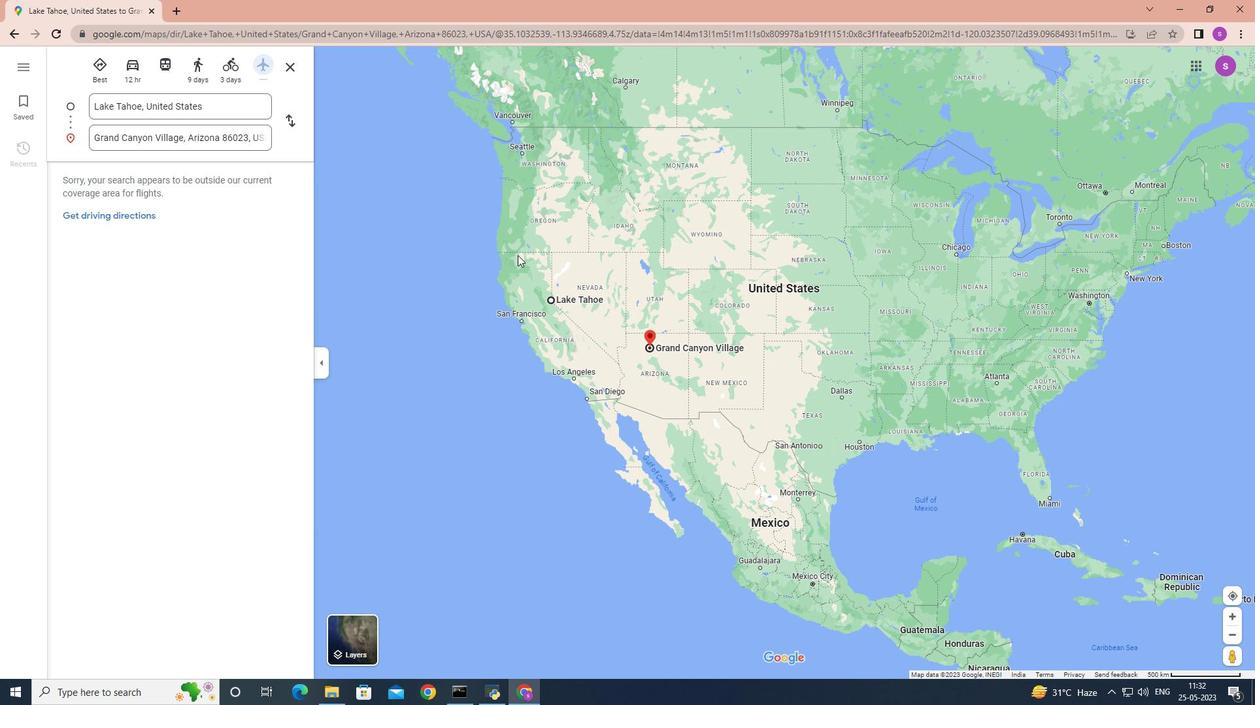 
Action: Mouse scrolled (517, 256) with delta (0, 0)
Screenshot: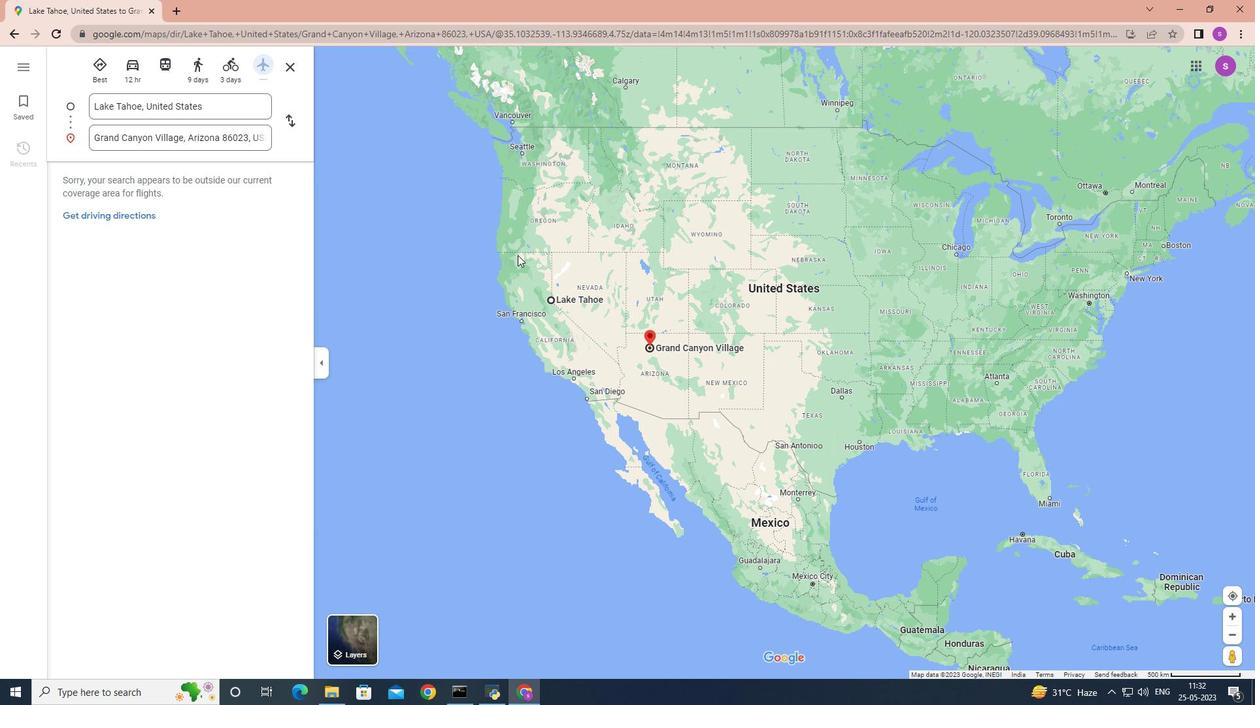
Action: Mouse scrolled (517, 256) with delta (0, 0)
Screenshot: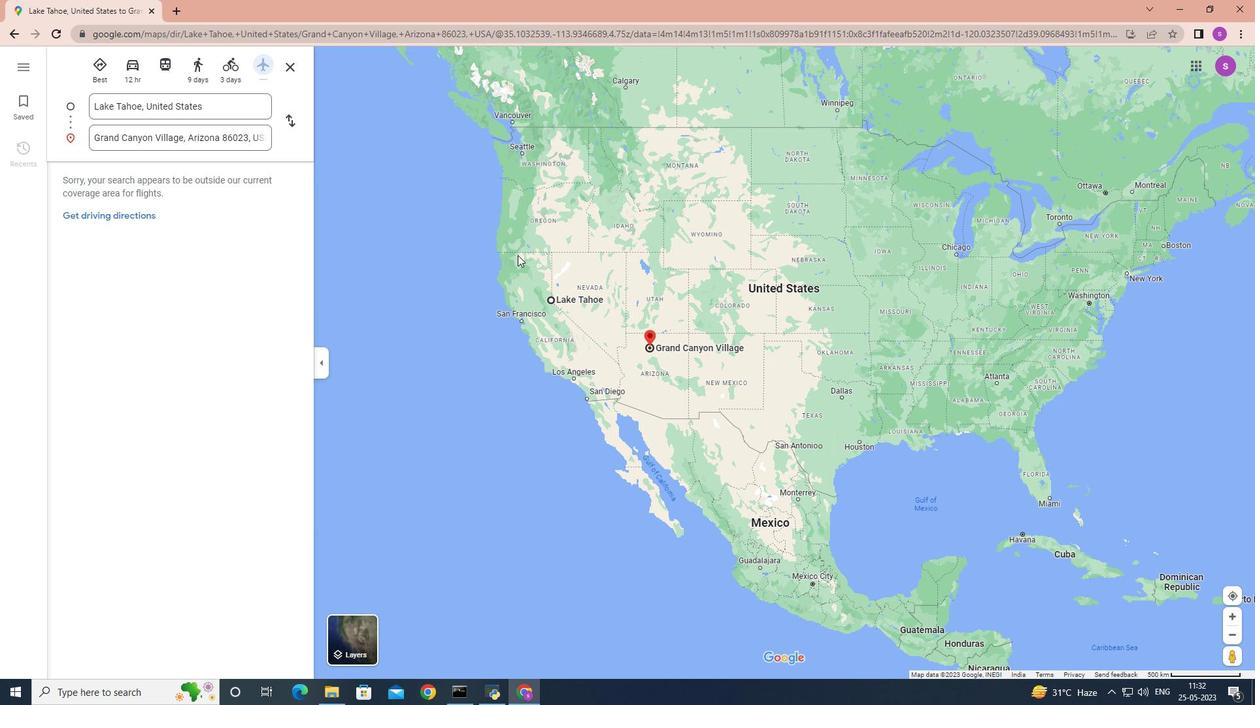 
Action: Mouse scrolled (517, 256) with delta (0, 0)
Screenshot: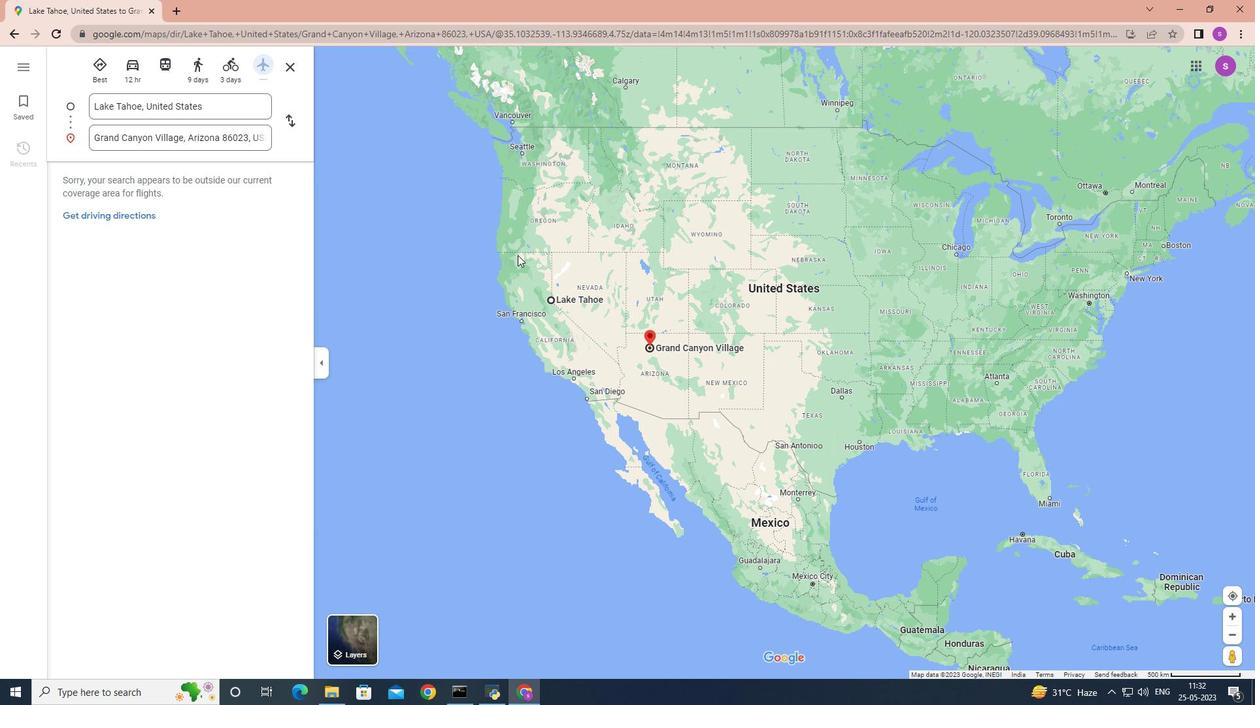 
Action: Mouse scrolled (517, 256) with delta (0, 0)
Screenshot: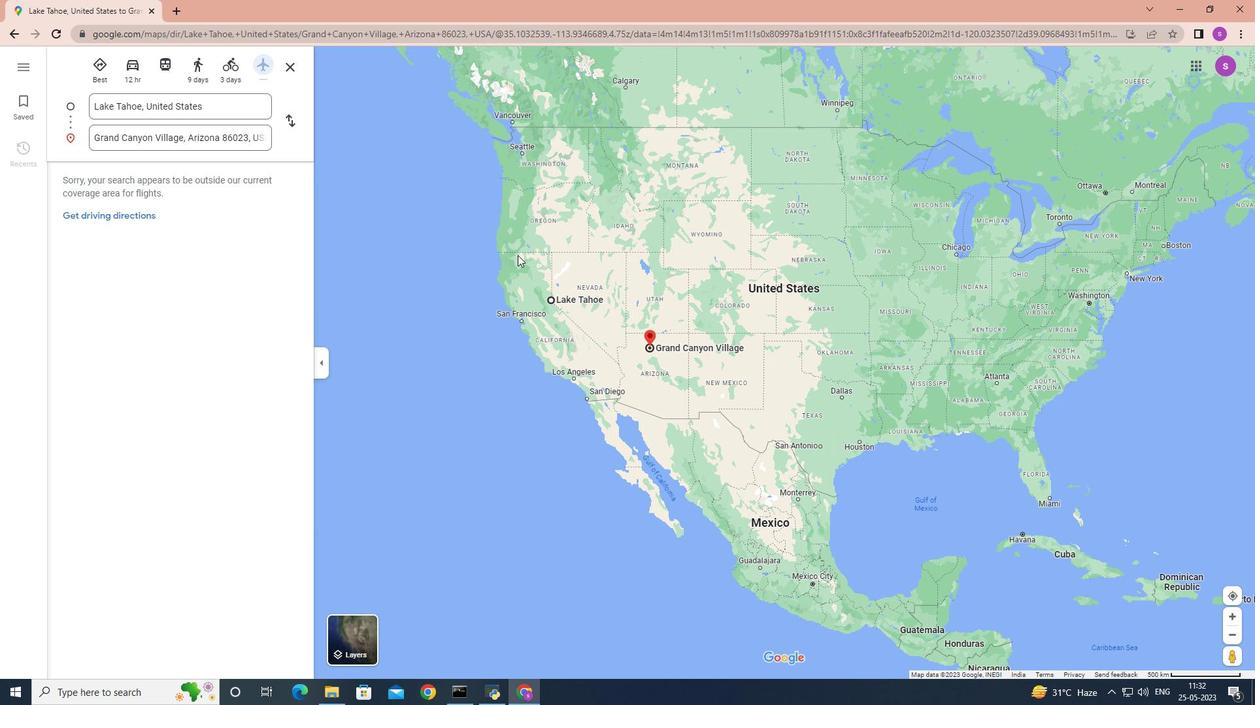 
Action: Mouse scrolled (517, 256) with delta (0, 0)
Screenshot: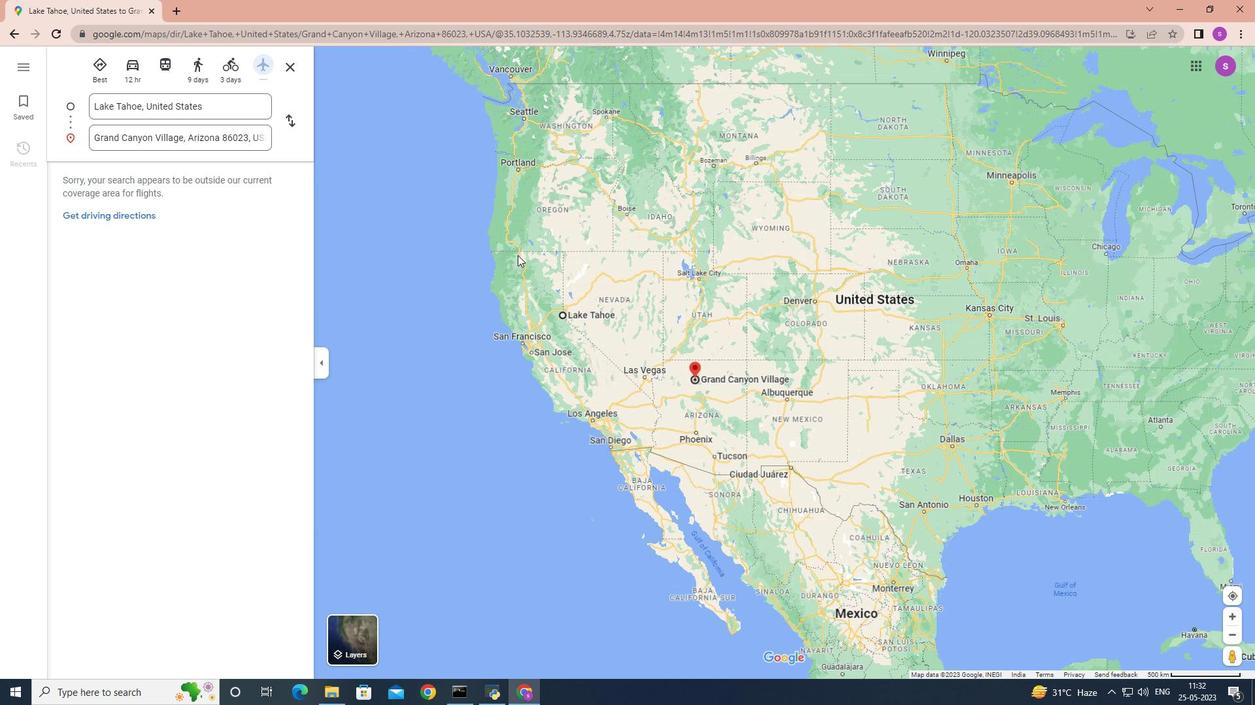 
Action: Mouse moved to (515, 257)
Screenshot: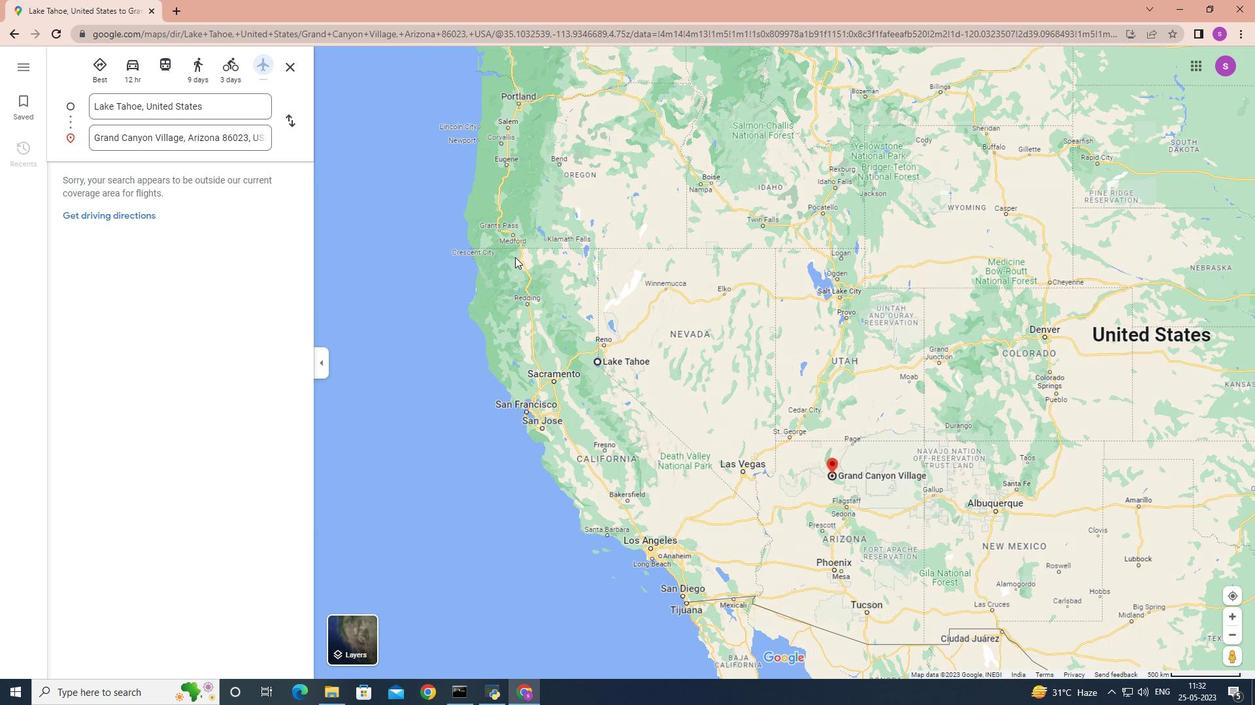 
Action: Mouse scrolled (515, 258) with delta (0, 0)
Screenshot: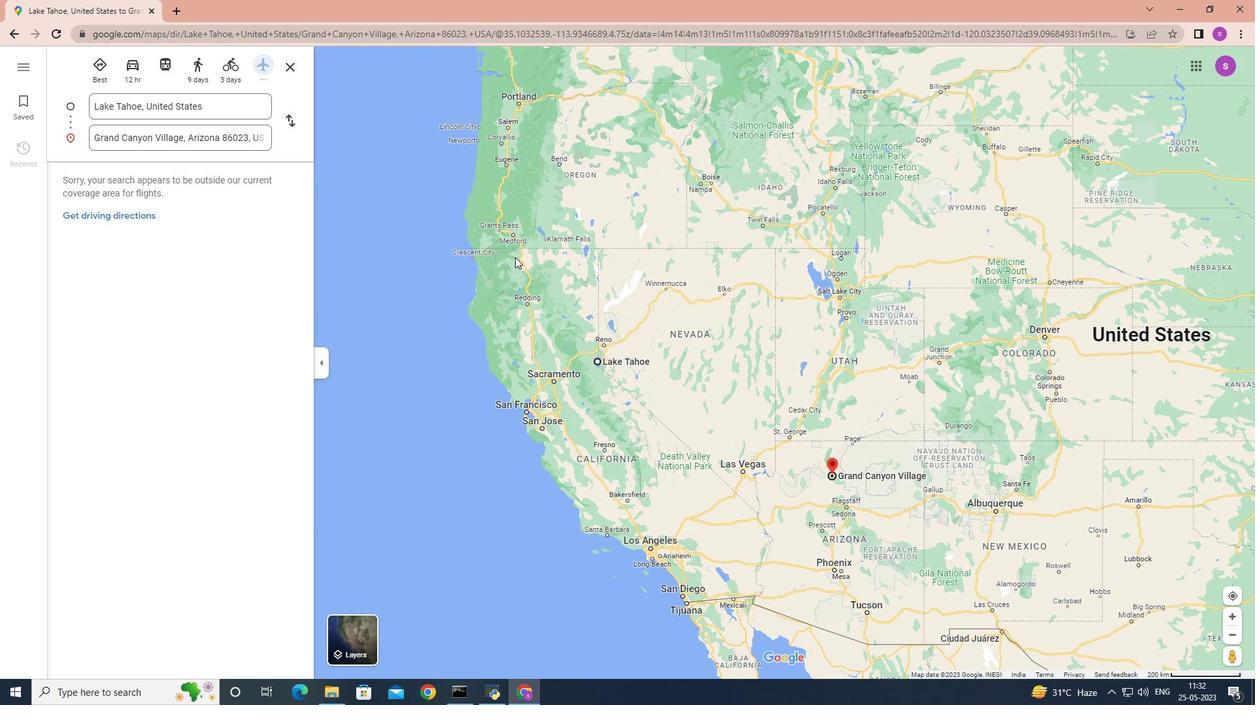 
Action: Mouse scrolled (515, 258) with delta (0, 0)
Screenshot: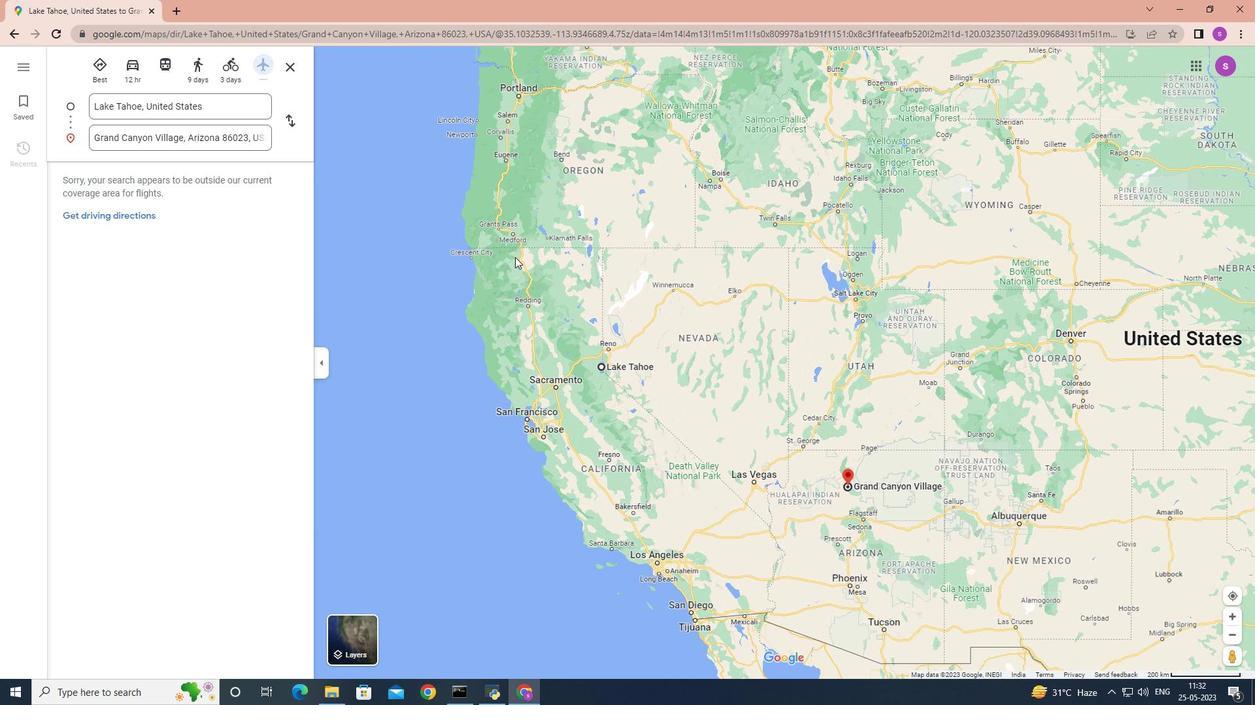 
Action: Mouse moved to (258, 62)
Screenshot: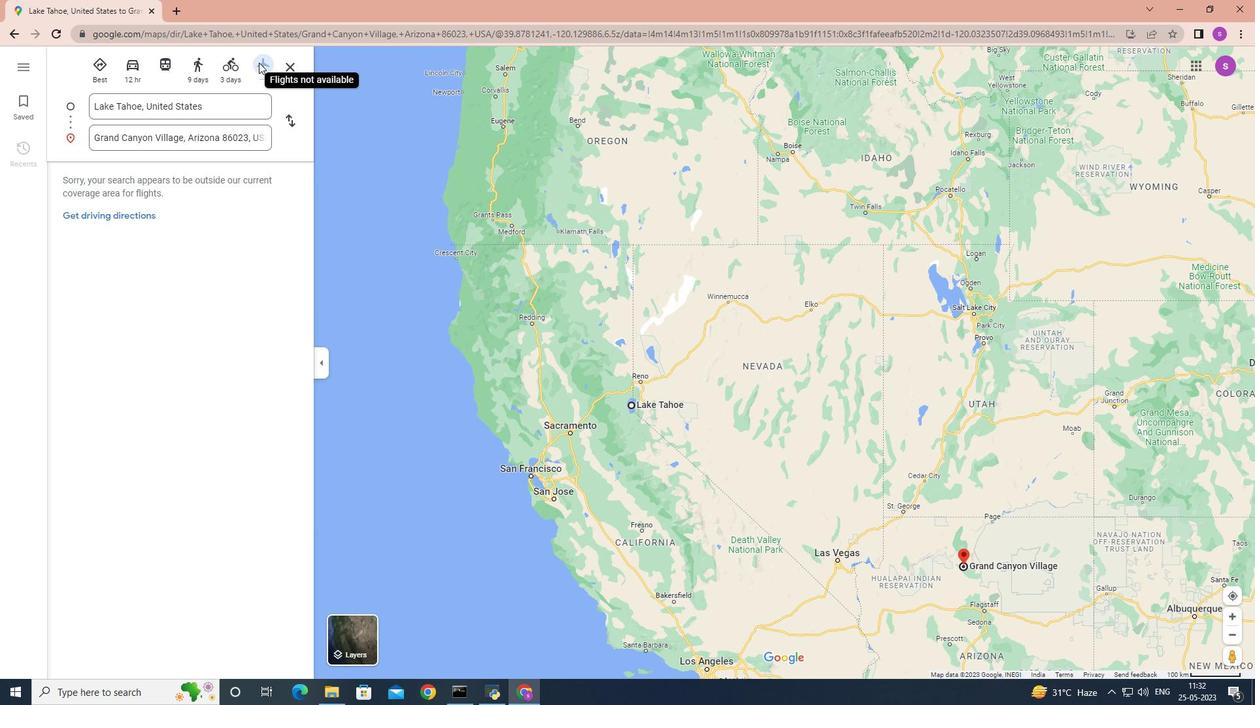 
Action: Mouse pressed left at (258, 62)
Screenshot: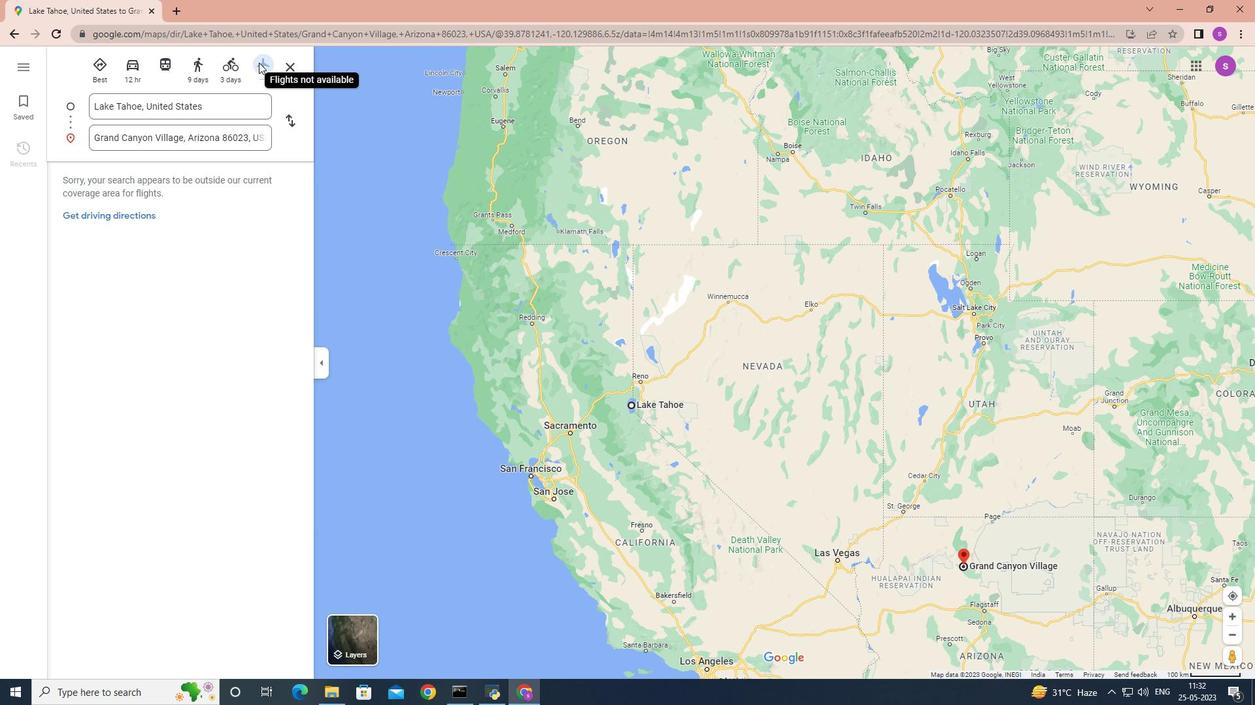 
Action: Mouse moved to (263, 64)
Screenshot: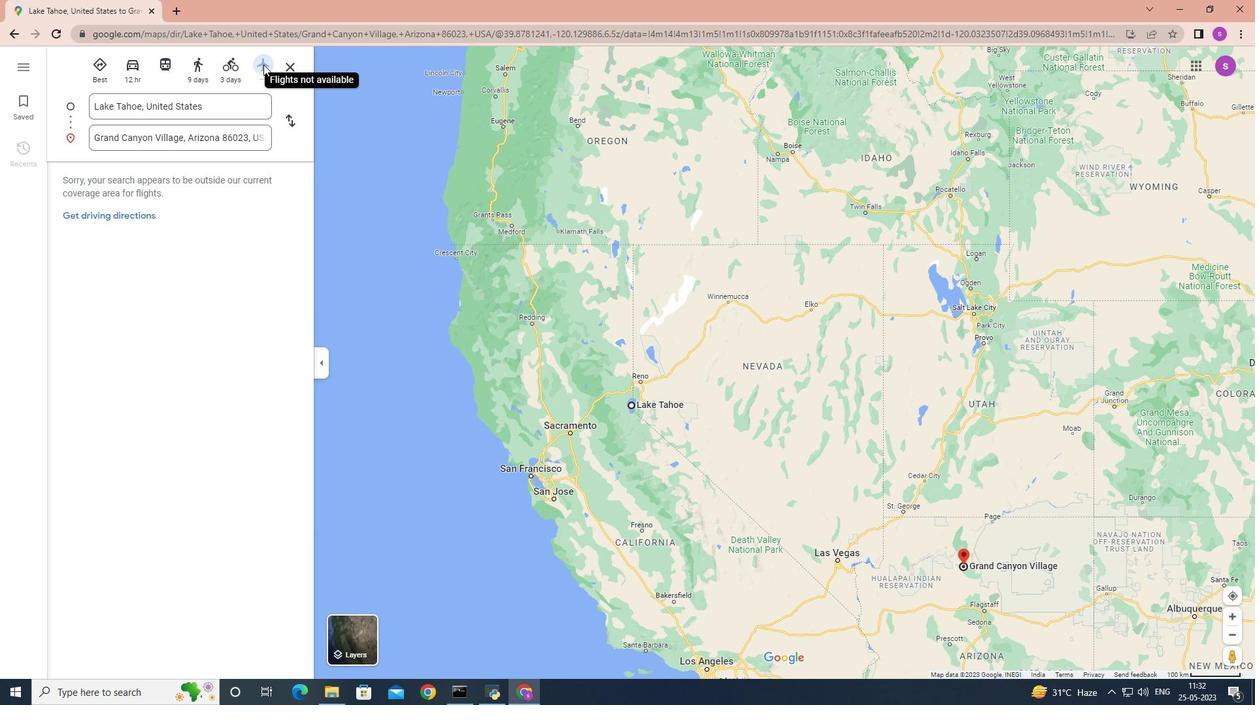 
Action: Mouse pressed left at (263, 64)
Screenshot: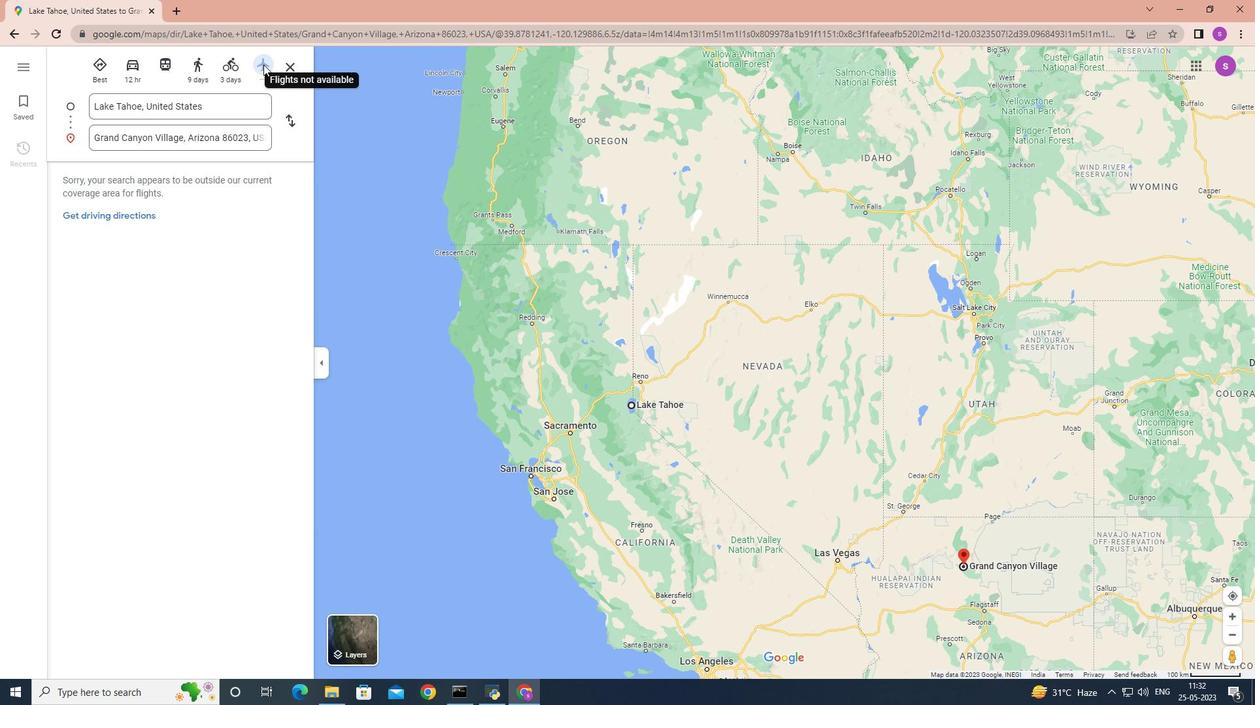 
Action: Mouse moved to (261, 65)
Screenshot: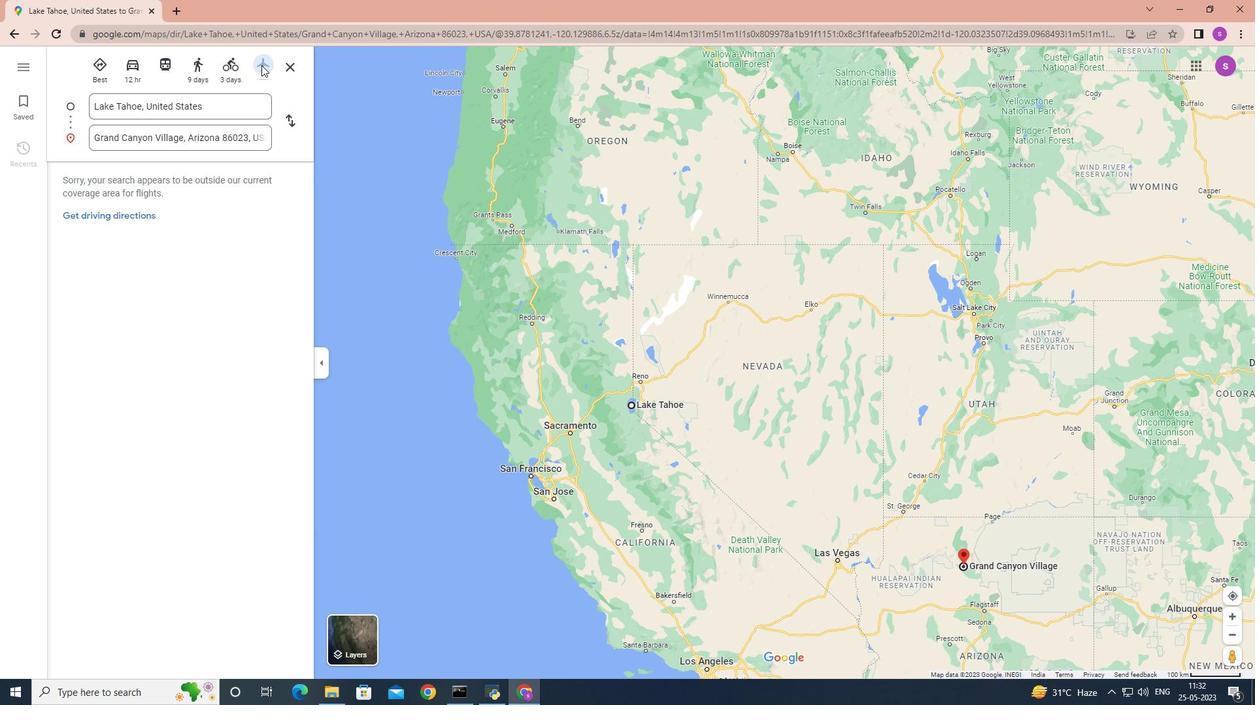 
